 Task: Add an event with the title Sales Forecast Analysis, date '2023/12/11', time 9:15 AM to 11:15 AMand add a description: A conference call with partners serves as a platform for collaborative discussions. It brings together representatives from different organizations or departments to exchange ideas, share updates, and address common challenges. The call enables open and interactive communication, fostering a sense of teamwork and cooperation among partners., put the event into Blue category . Add location for the event as: 654 Casa Batllo, Barcelona, Spain, logged in from the account softage.3@softage.netand send the event invitation to softage.8@softage.net and softage.9@softage.net. Set a reminder for the event 23 week before
Action: Mouse moved to (90, 88)
Screenshot: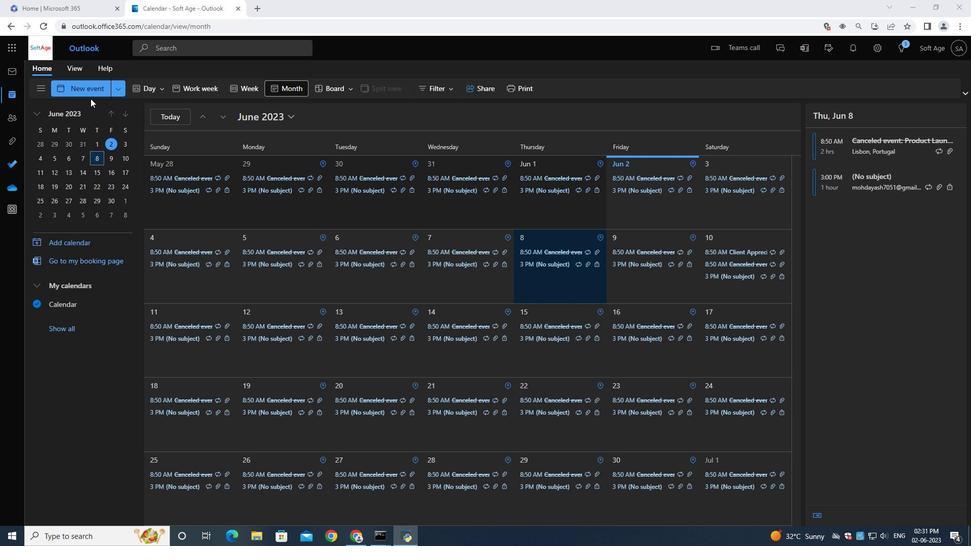 
Action: Mouse pressed left at (90, 88)
Screenshot: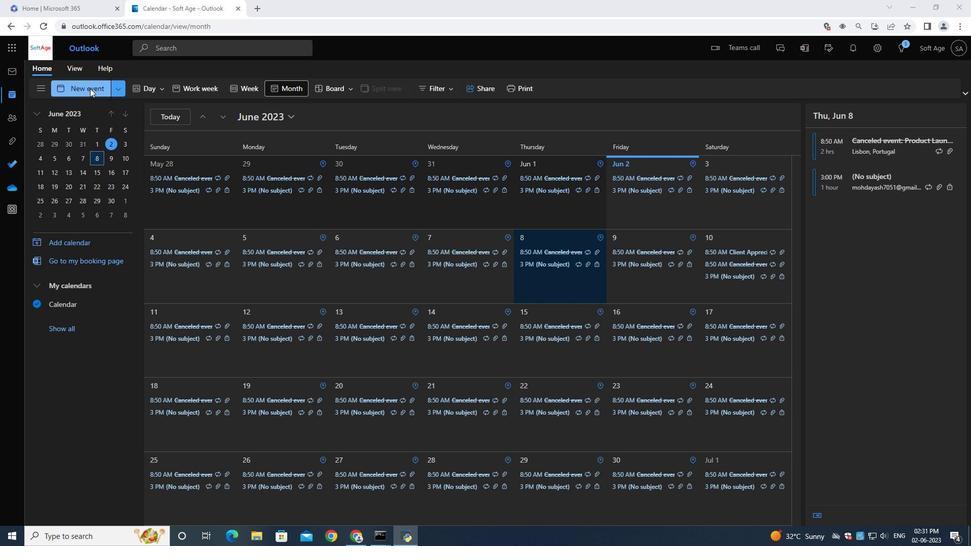 
Action: Mouse moved to (260, 152)
Screenshot: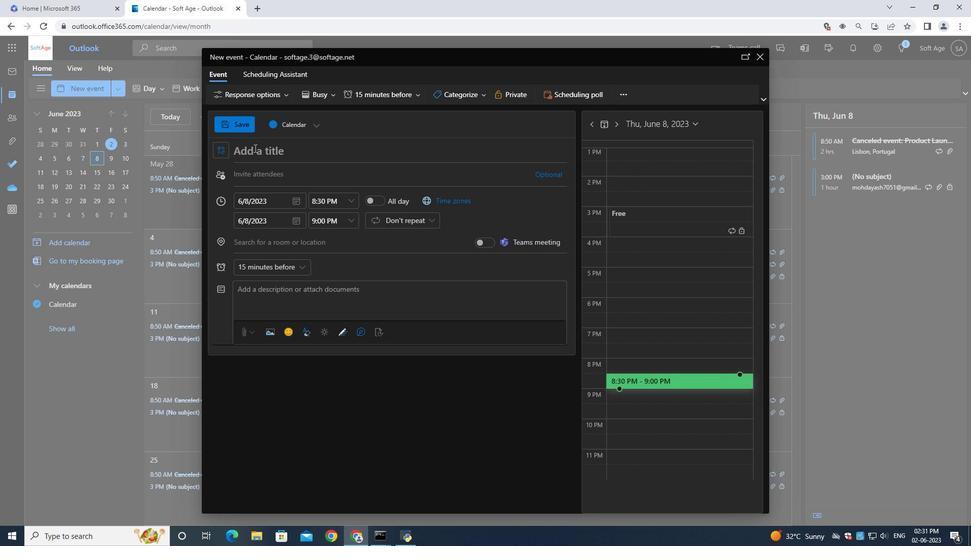 
Action: Key pressed <Key.shift>Sales<Key.space><Key.shift><Key.shift><Key.shift><Key.shift><Key.shift><Key.shift><Key.shift><Key.shift><Key.shift><Key.shift><Key.shift><Key.shift><Key.shift><Key.shift><Key.shift><Key.shift><Key.shift><Key.shift><Key.shift><Key.shift><Key.shift>Forecast<Key.space><Key.shift>Analysis
Screenshot: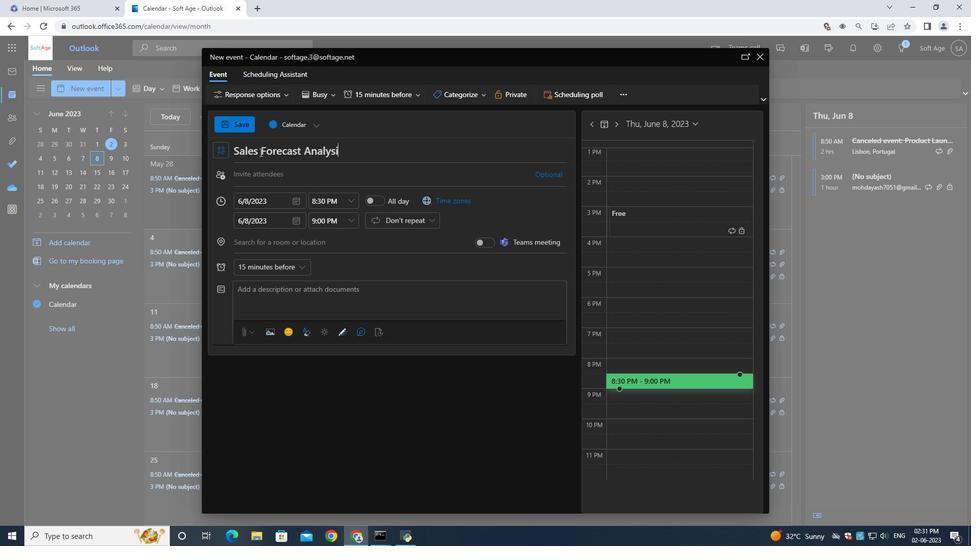 
Action: Mouse moved to (267, 201)
Screenshot: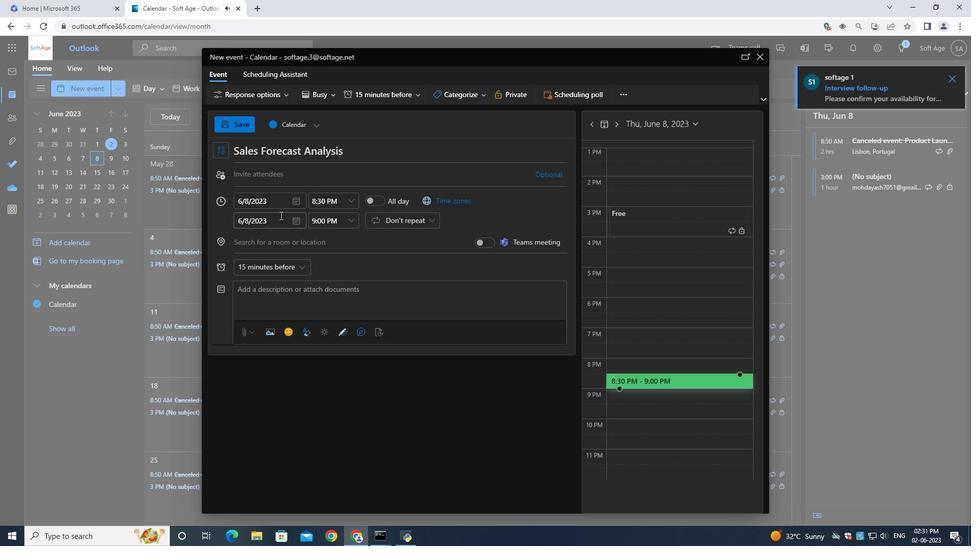 
Action: Mouse pressed left at (267, 201)
Screenshot: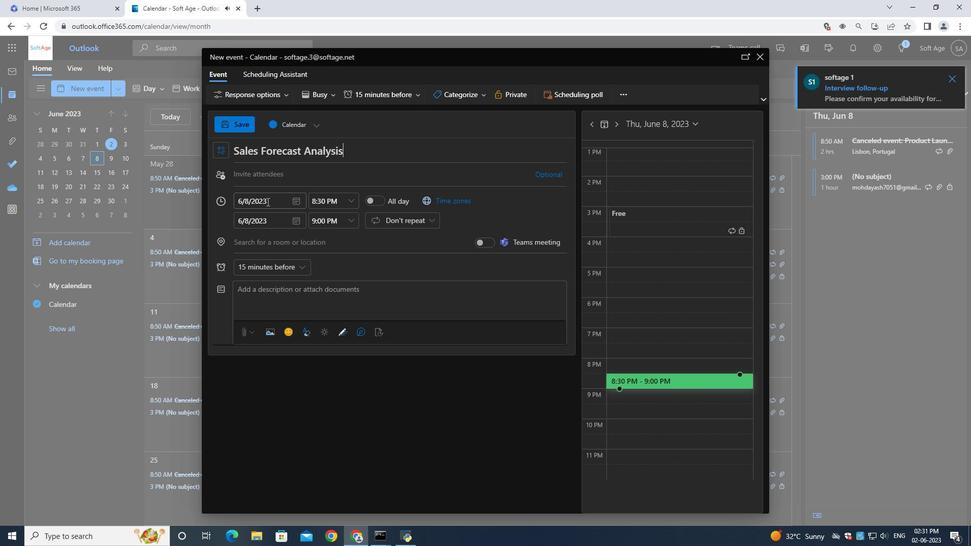 
Action: Mouse moved to (302, 200)
Screenshot: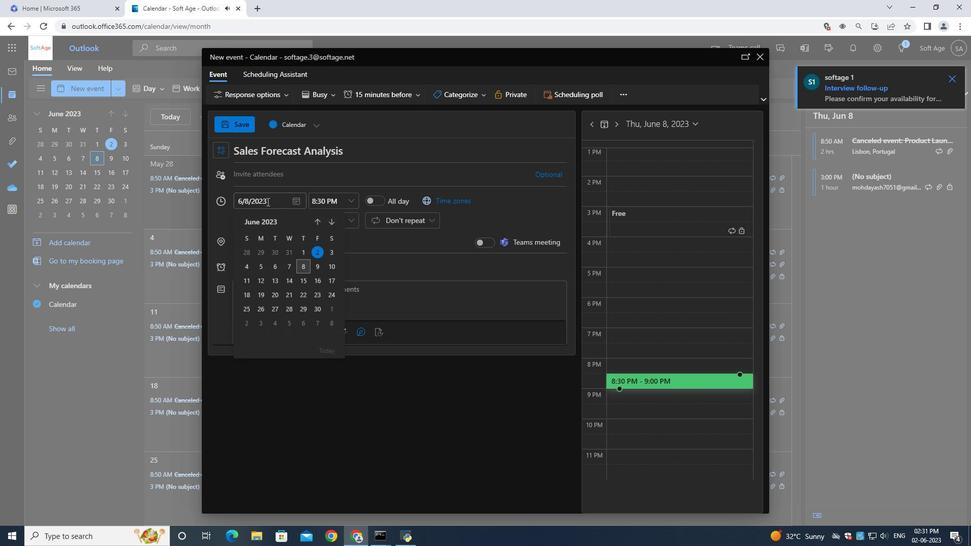
Action: Mouse pressed left at (302, 200)
Screenshot: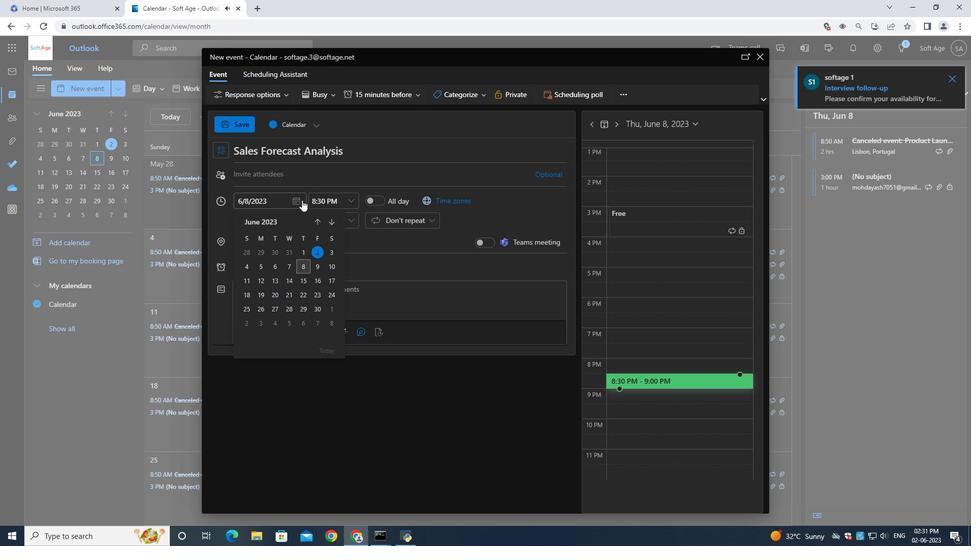 
Action: Mouse moved to (298, 200)
Screenshot: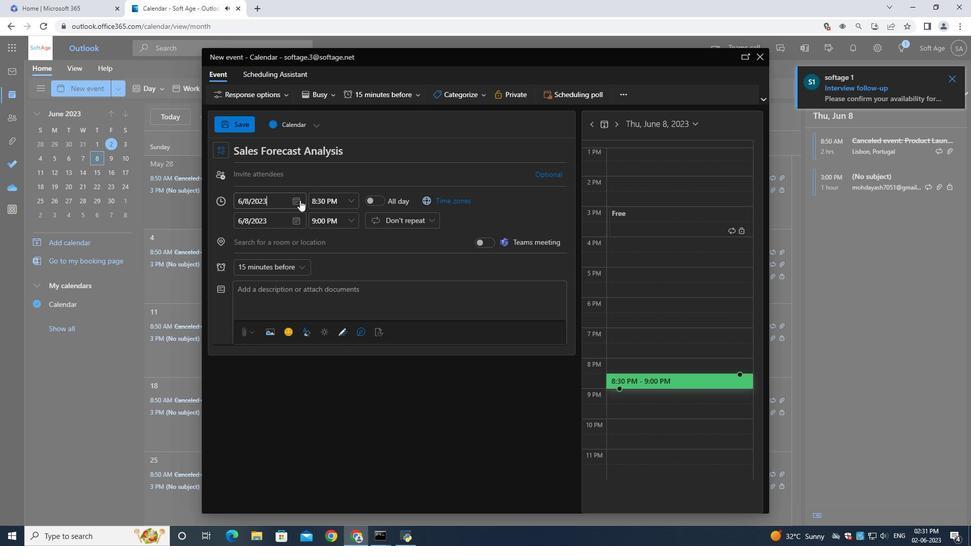 
Action: Mouse pressed left at (298, 200)
Screenshot: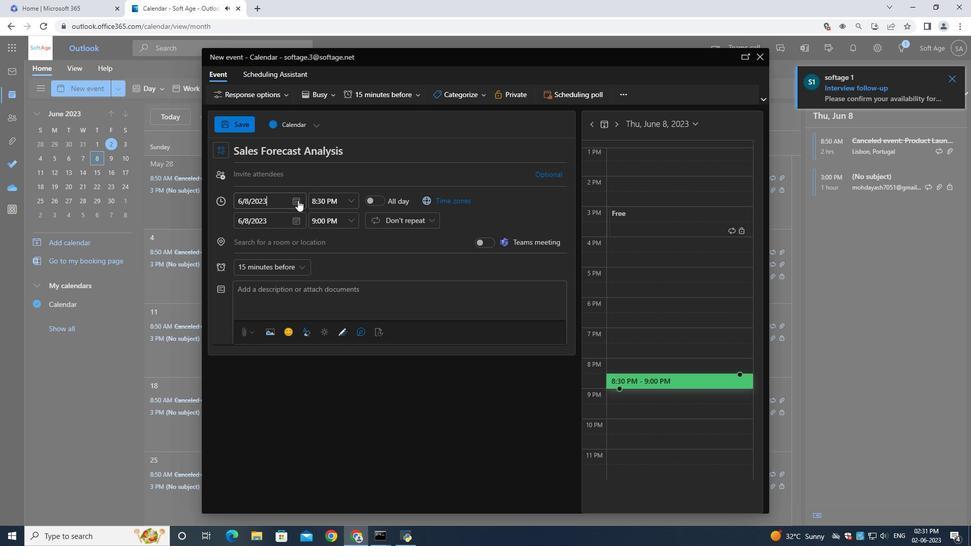 
Action: Mouse moved to (325, 218)
Screenshot: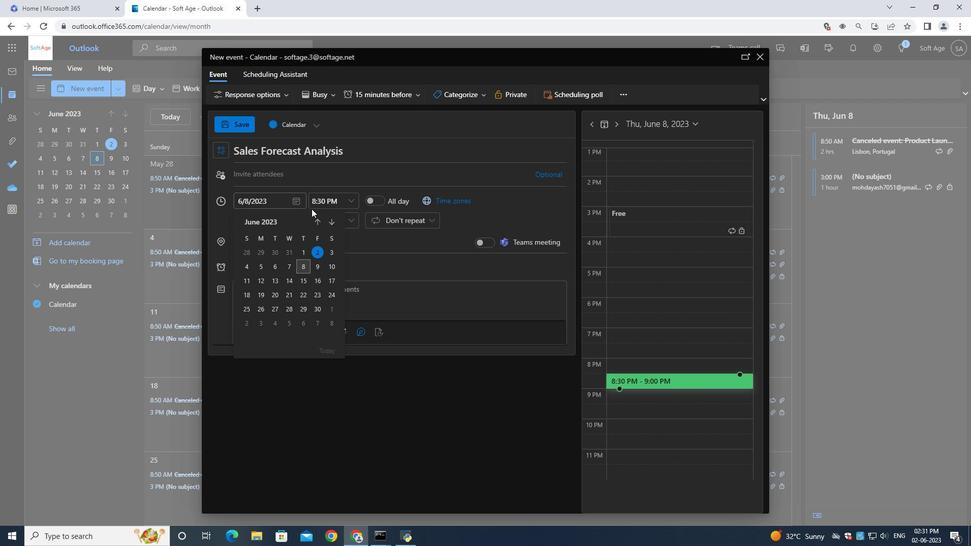
Action: Mouse pressed left at (325, 218)
Screenshot: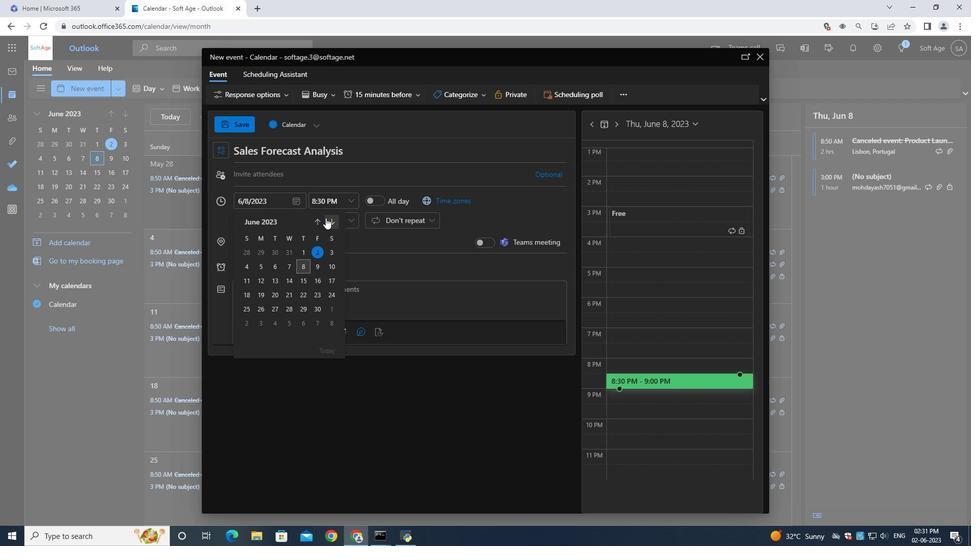
Action: Mouse moved to (325, 218)
Screenshot: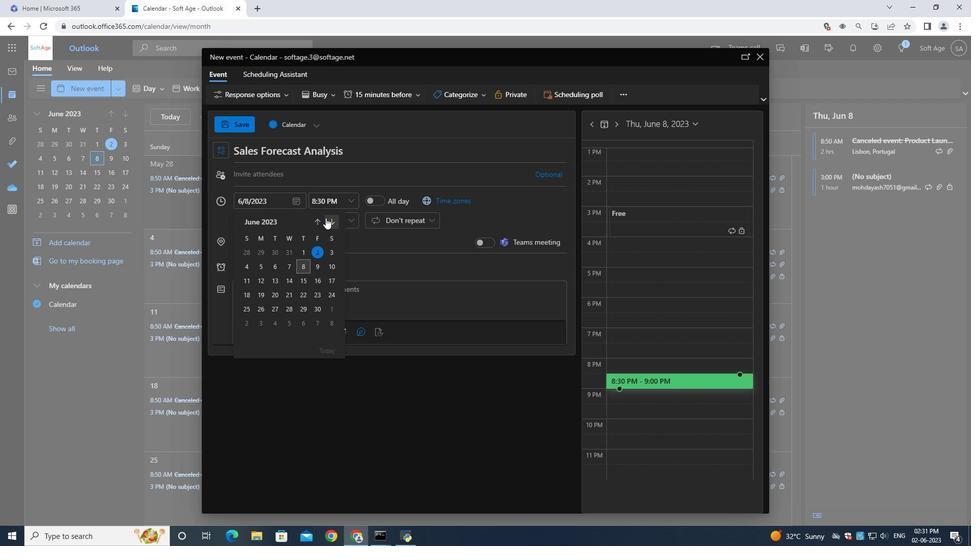 
Action: Mouse pressed left at (325, 218)
Screenshot: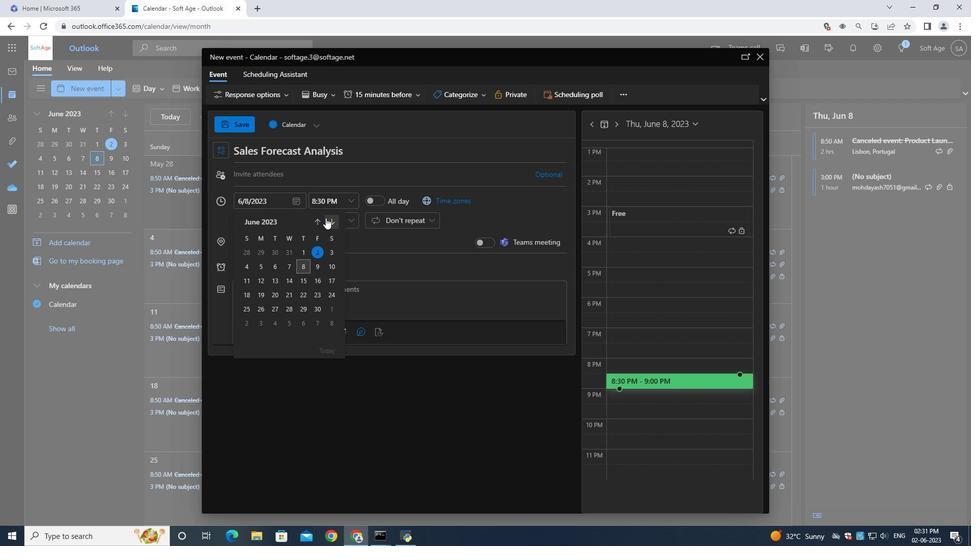 
Action: Mouse pressed left at (325, 218)
Screenshot: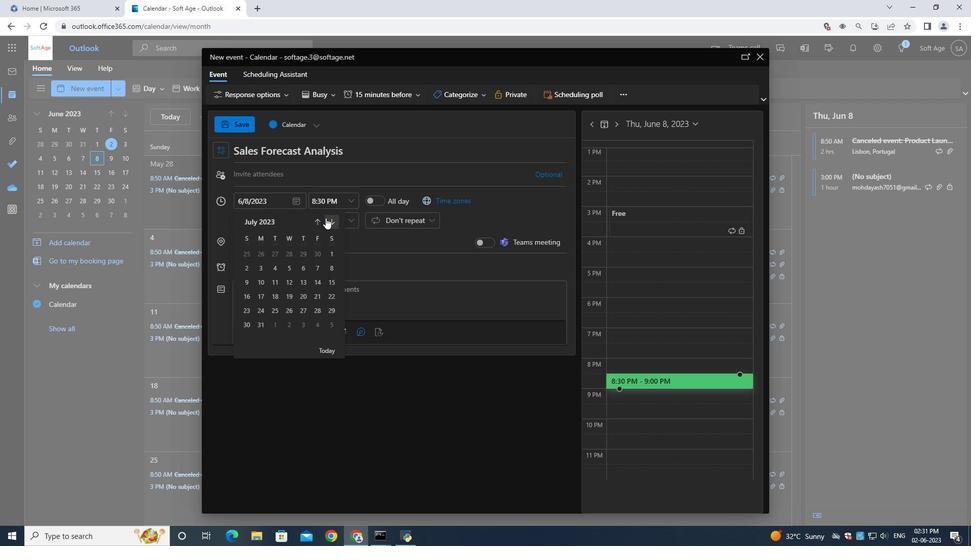 
Action: Mouse pressed left at (325, 218)
Screenshot: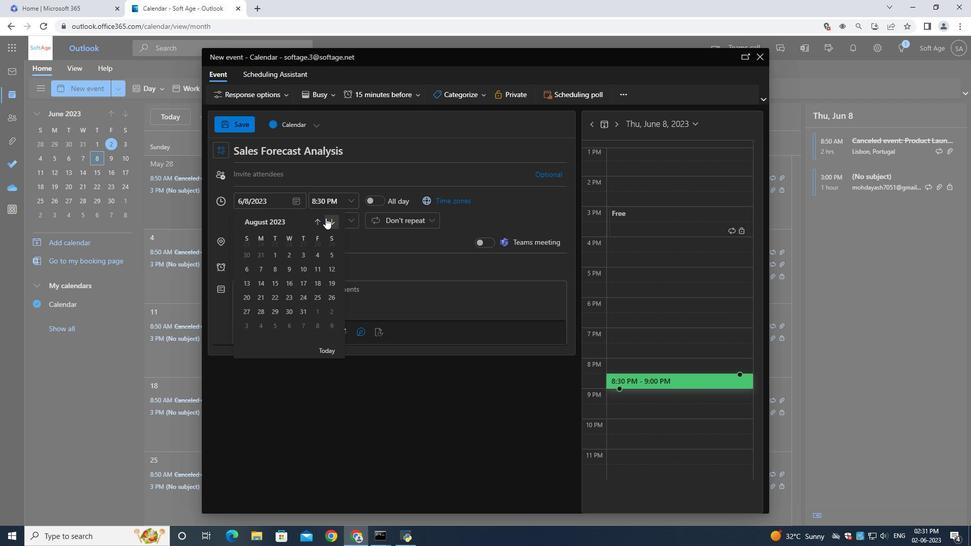 
Action: Mouse pressed left at (325, 218)
Screenshot: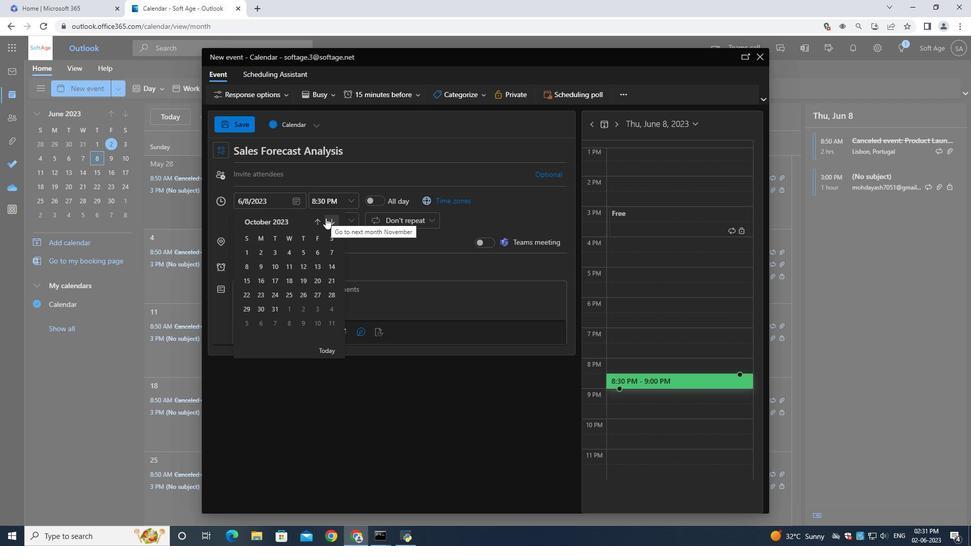 
Action: Mouse pressed left at (325, 218)
Screenshot: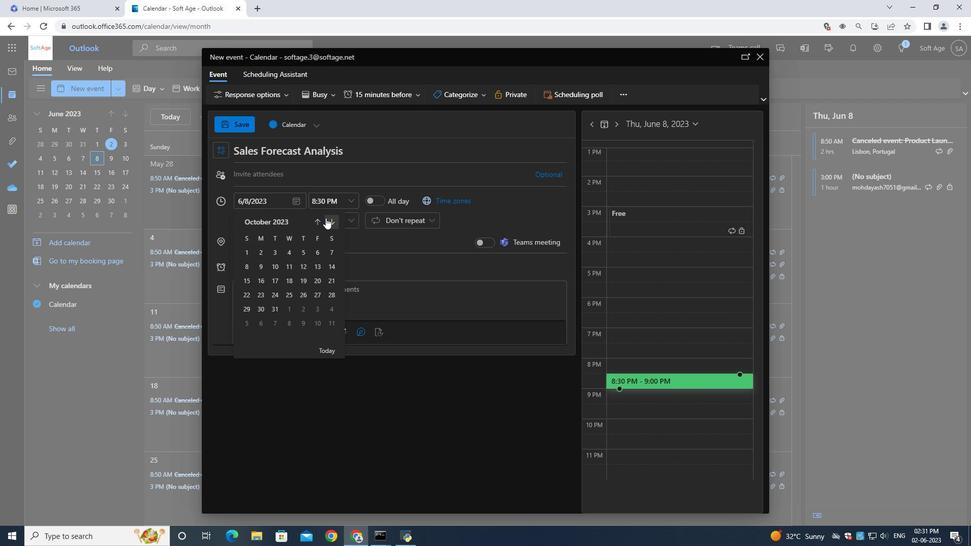 
Action: Mouse pressed left at (325, 218)
Screenshot: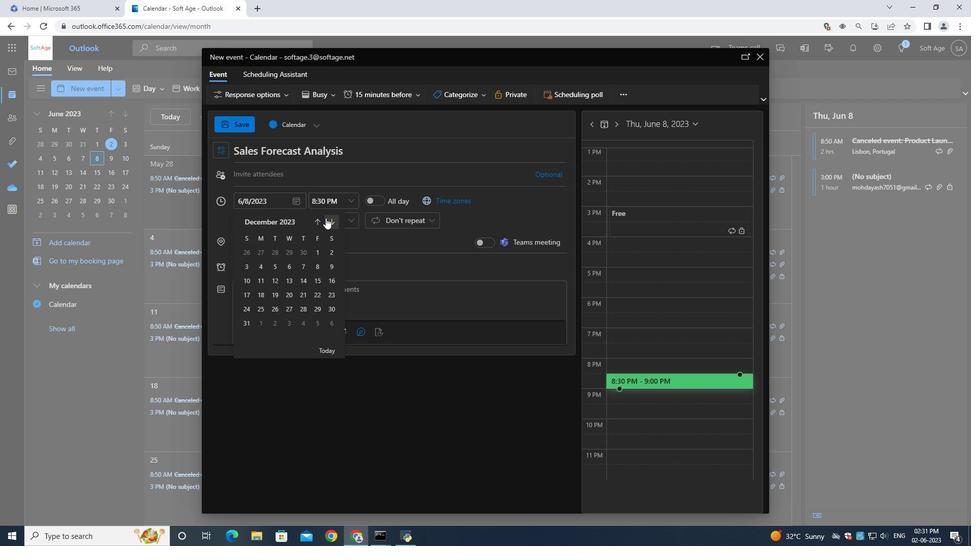 
Action: Mouse moved to (313, 219)
Screenshot: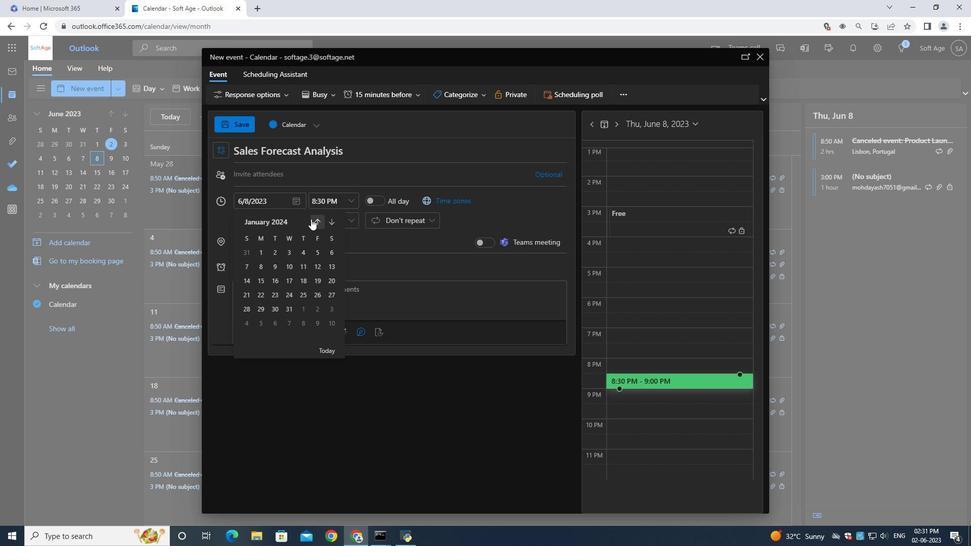 
Action: Mouse pressed left at (313, 219)
Screenshot: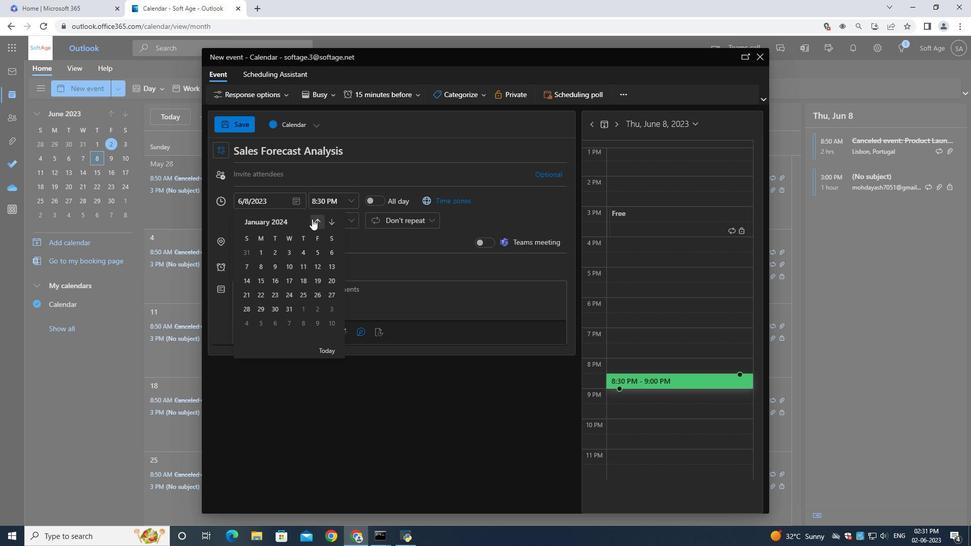 
Action: Mouse moved to (258, 279)
Screenshot: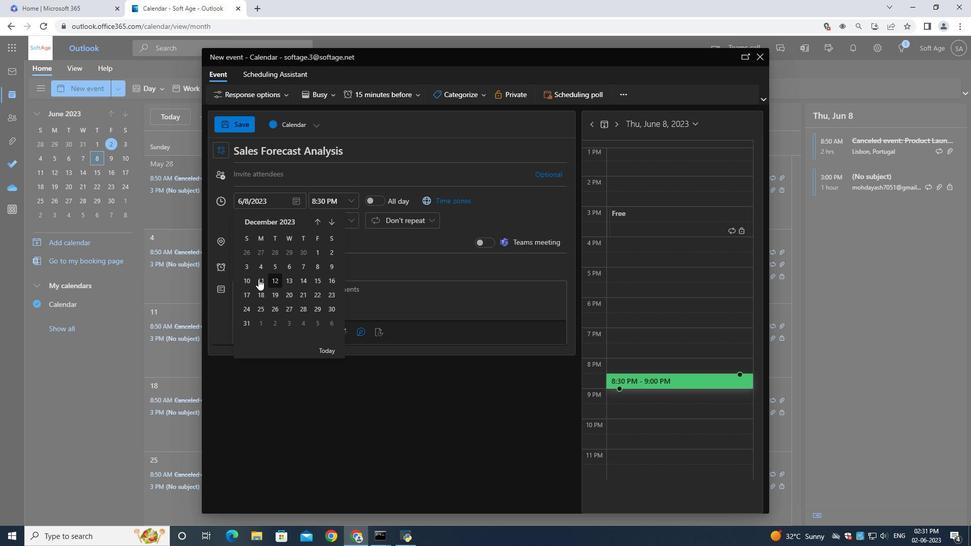 
Action: Mouse pressed left at (258, 279)
Screenshot: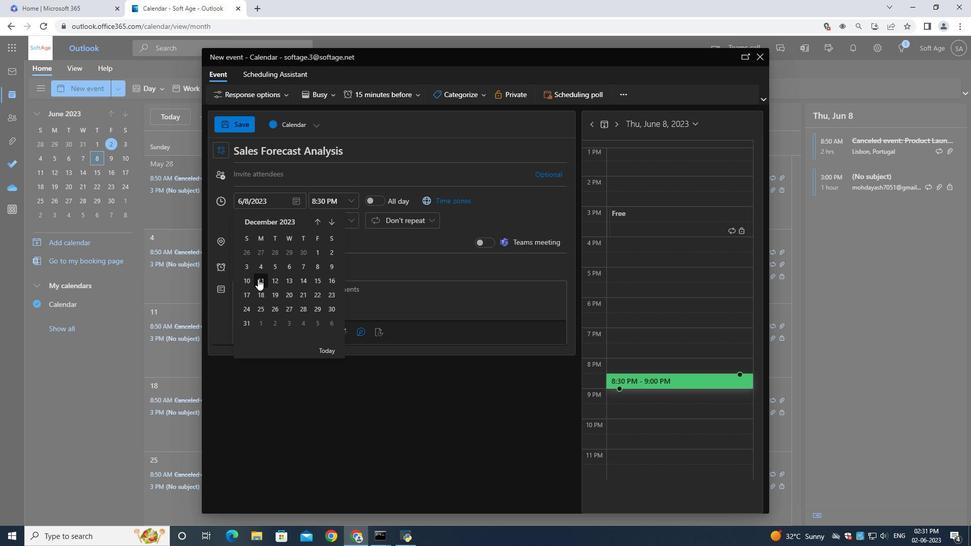 
Action: Mouse moved to (335, 197)
Screenshot: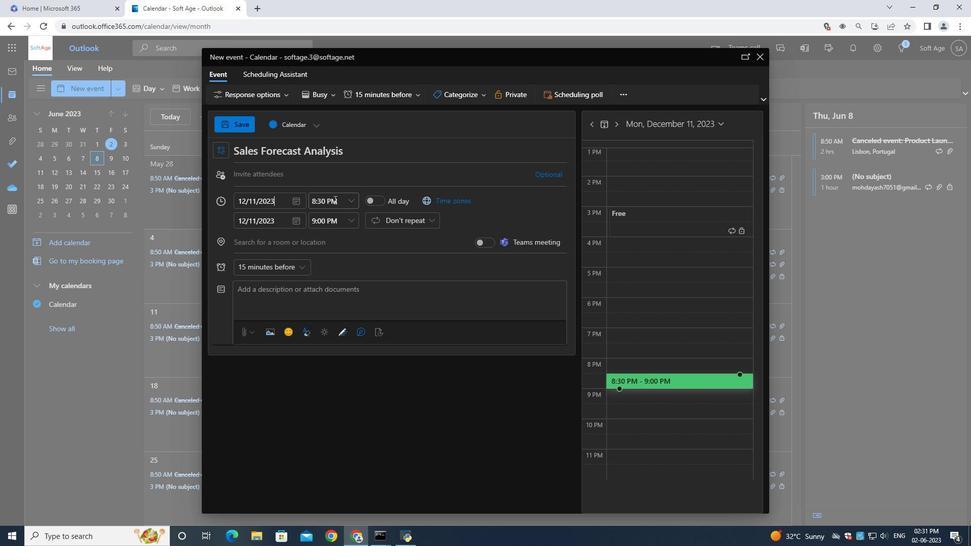 
Action: Mouse pressed left at (335, 197)
Screenshot: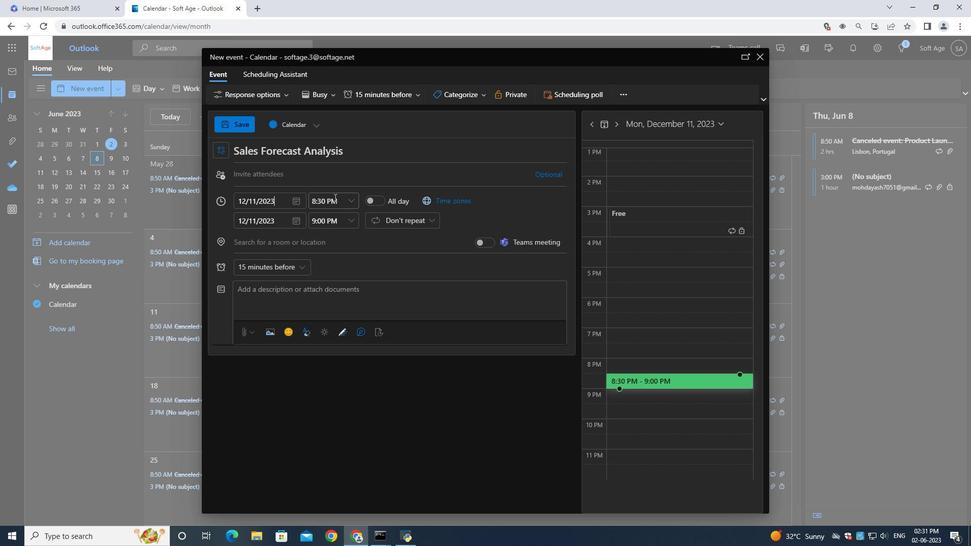 
Action: Mouse moved to (335, 201)
Screenshot: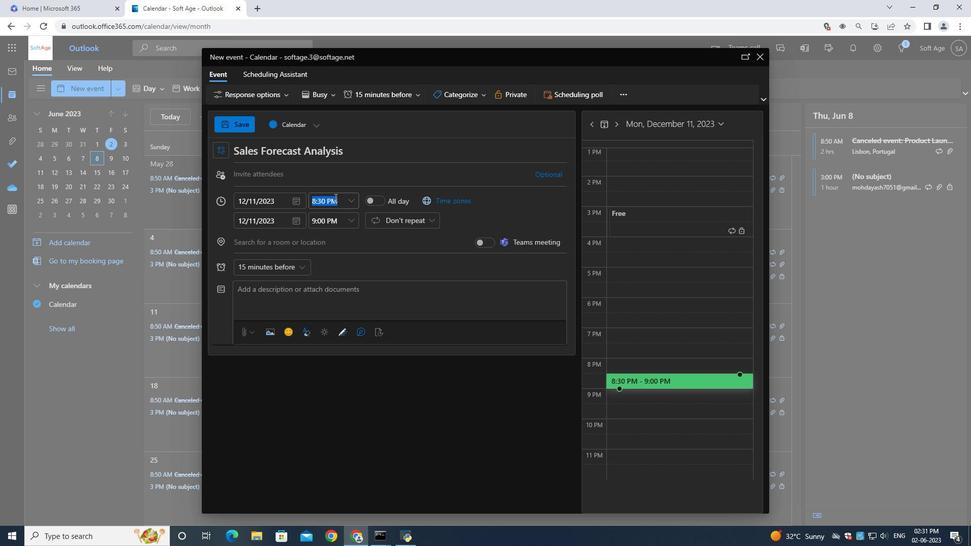 
Action: Key pressed <Key.backspace>9<Key.shift_r>:15
Screenshot: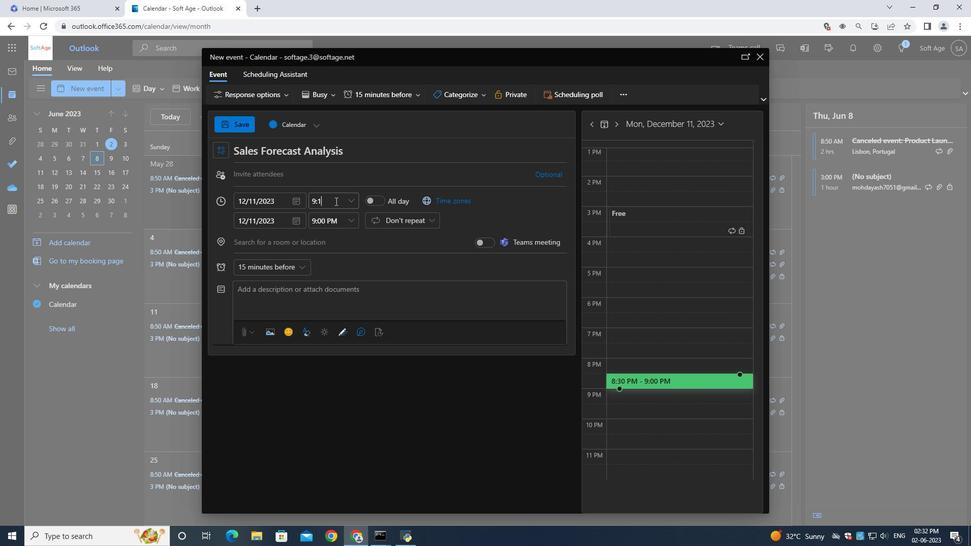 
Action: Mouse moved to (331, 206)
Screenshot: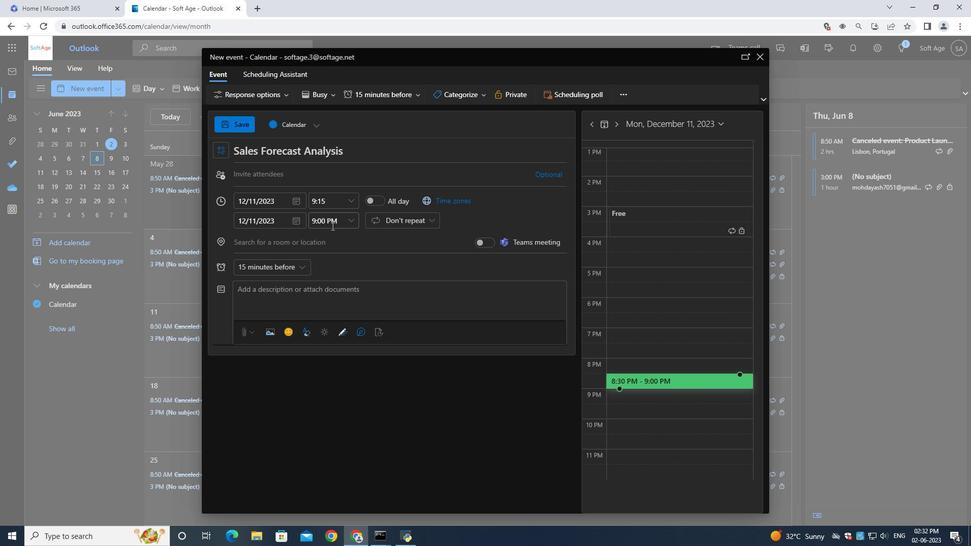 
Action: Key pressed <Key.shift>Am<Key.backspace><Key.shift>M
Screenshot: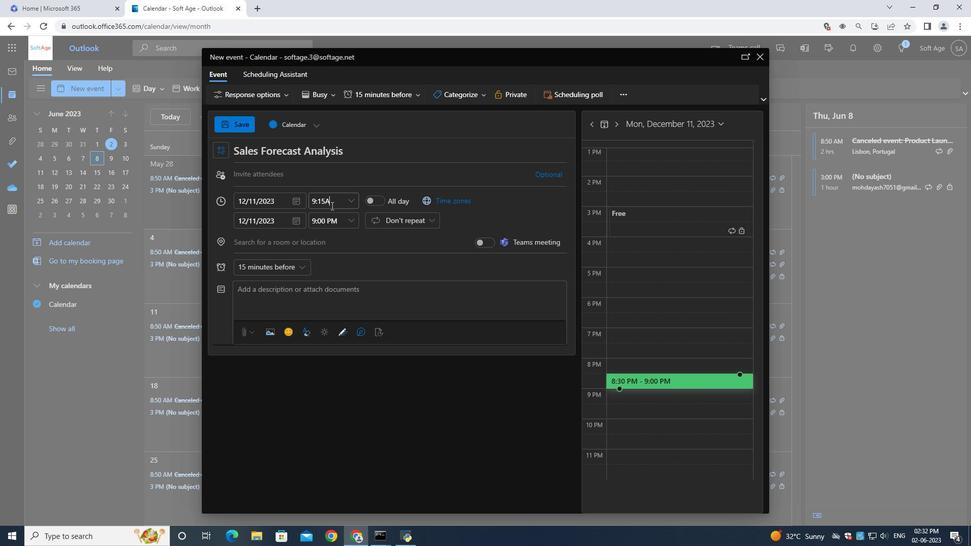 
Action: Mouse moved to (333, 224)
Screenshot: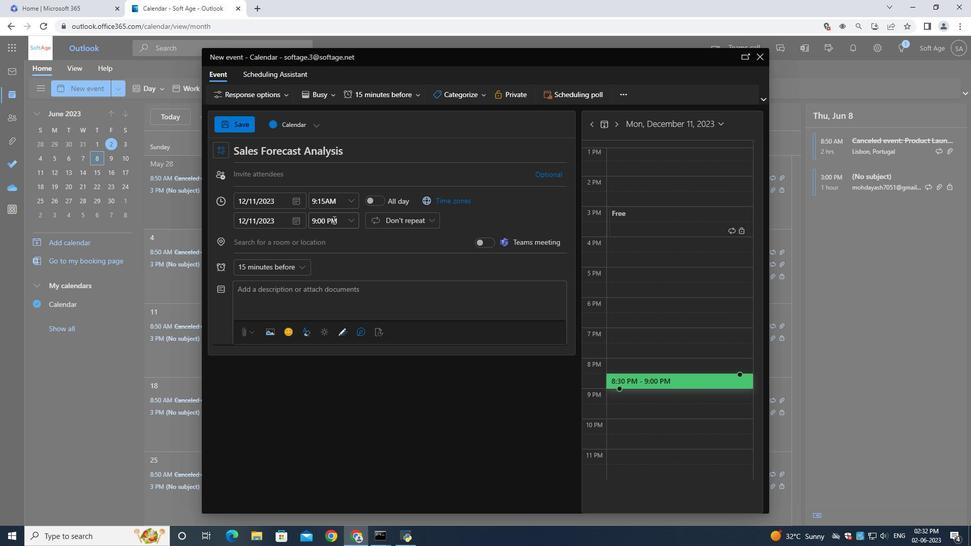 
Action: Mouse pressed left at (333, 224)
Screenshot: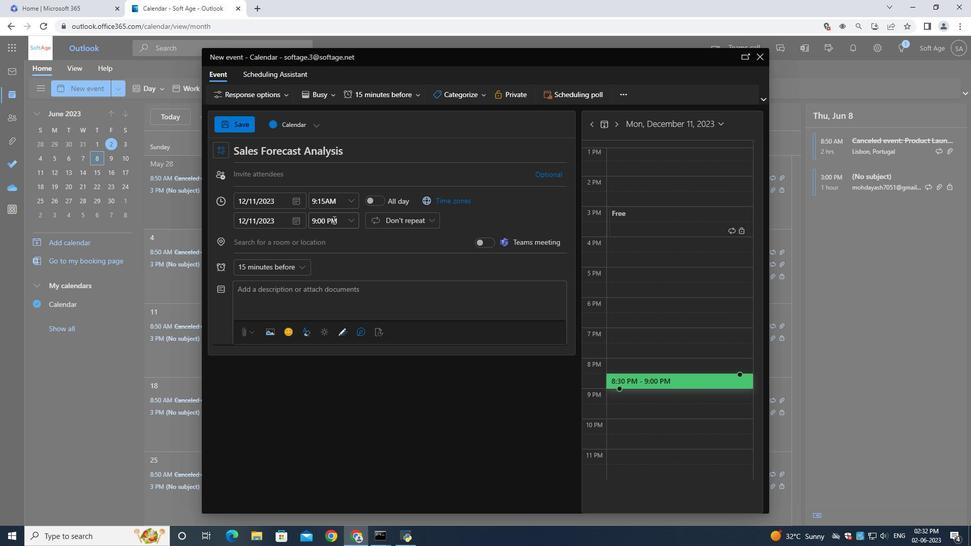 
Action: Mouse pressed left at (333, 224)
Screenshot: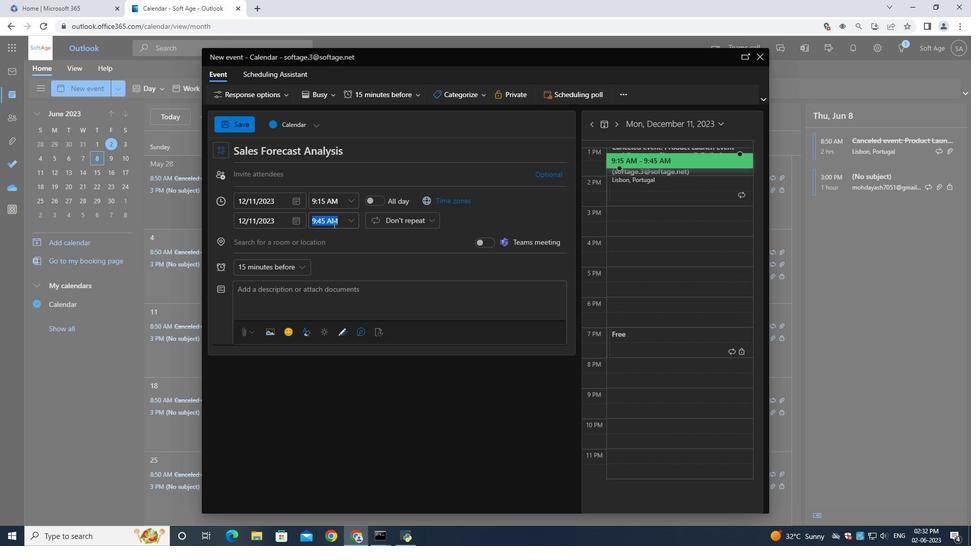 
Action: Key pressed <Key.backspace>11<Key.shift_r>:15<Key.shift>Am<Key.backspace><Key.shift>M
Screenshot: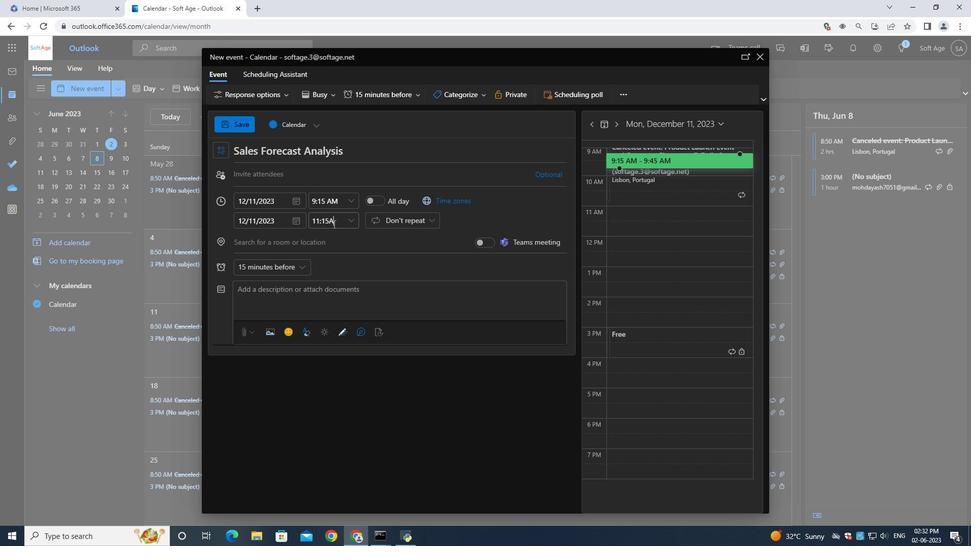 
Action: Mouse moved to (302, 286)
Screenshot: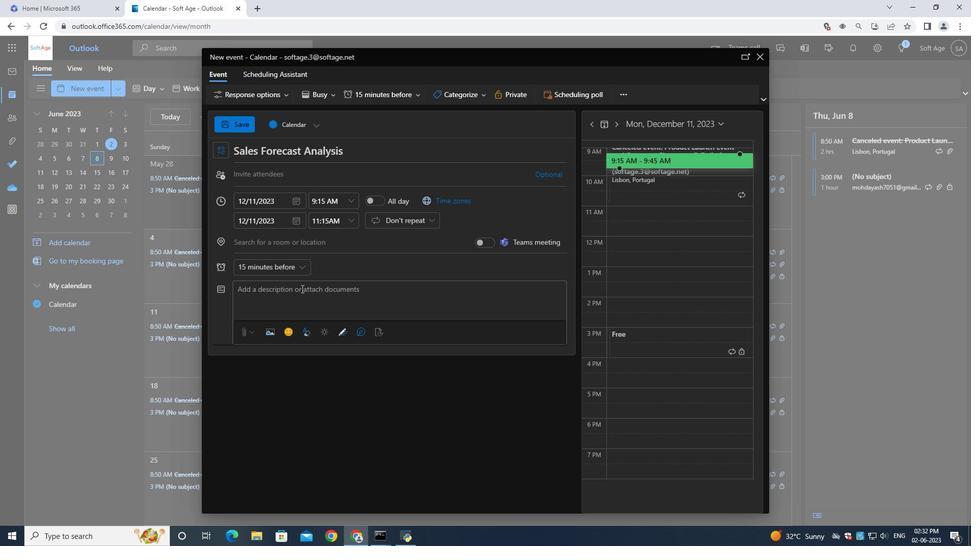 
Action: Mouse pressed left at (302, 286)
Screenshot: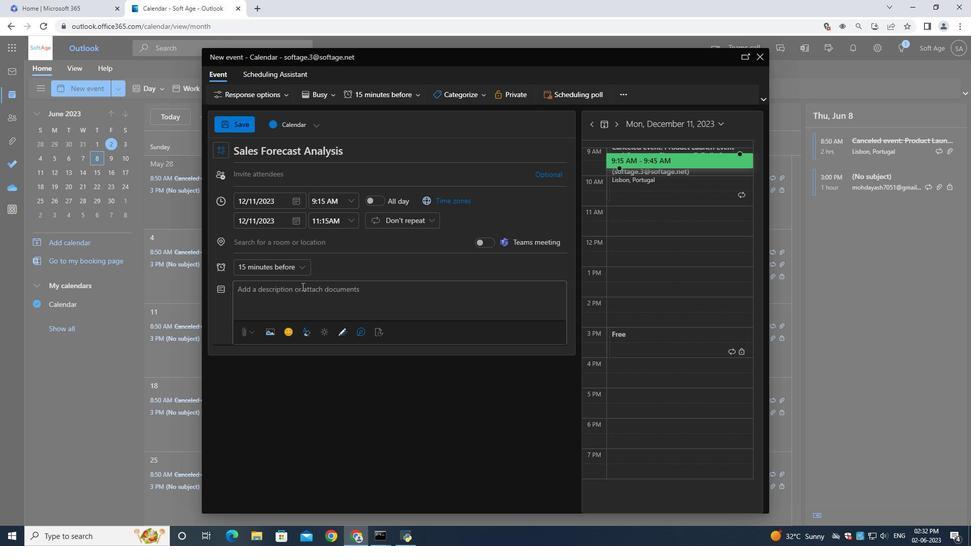 
Action: Key pressed <Key.shift>A<Key.space><Key.shift>Confernce<Key.space><Key.shift><Key.shift><Key.shift><Key.shift><Key.shift><Key.shift><Key.shift><Key.shift><Key.shift><Key.shift><Key.shift><Key.shift><Key.shift><Key.shift><Key.shift><Key.shift><Key.shift><Key.shift><Key.shift><Key.shift>Call<Key.space>with<Key.space>partners<Key.space>serves<Key.space>as<Key.space>a<Key.space>platform<Key.space>for<Key.space>collaborative<Key.space>discussion.<Key.shift>It<Key.space><Key.shift><Key.shift><Key.shift><Key.shift><Key.shift><Key.shift><Key.shift><Key.shift>brings<Key.space>together<Key.space>representatives<Key.space>from<Key.space>differ<Key.backspace><Key.backspace>rent<Key.space>organizations<Key.space>or<Key.space>departments<Key.space>to<Key.space>exchange<Key.space>ideas,share<Key.space>updates,<Key.space>and<Key.space>address<Key.space>common<Key.space>challenges.<Key.space><Key.shift>The<Key.space>call<Key.space>enables<Key.space>open<Key.space>and<Key.space>interative<Key.space>communication,f<Key.backspace><Key.space>fostering<Key.space>a<Key.space>sense<Key.space>a<Key.space>team<Key.space><Key.backspace>work<Key.space>and<Key.space>cooperation<Key.space>among<Key.space>partners.,
Screenshot: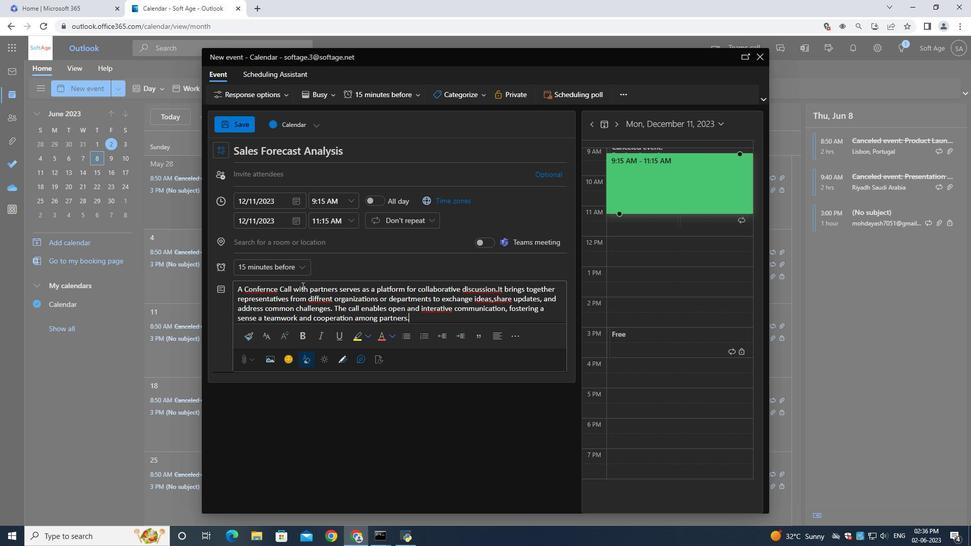 
Action: Mouse moved to (461, 91)
Screenshot: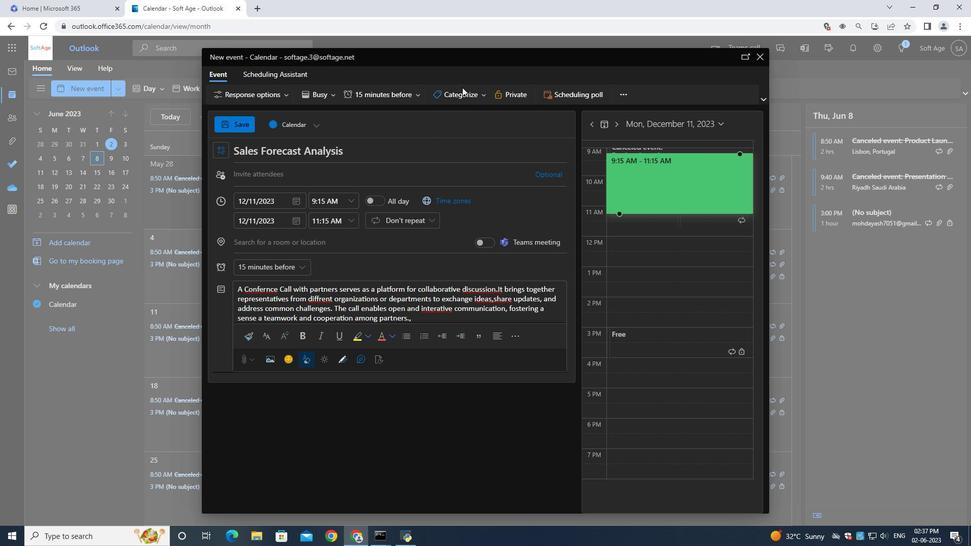 
Action: Mouse pressed left at (461, 91)
Screenshot: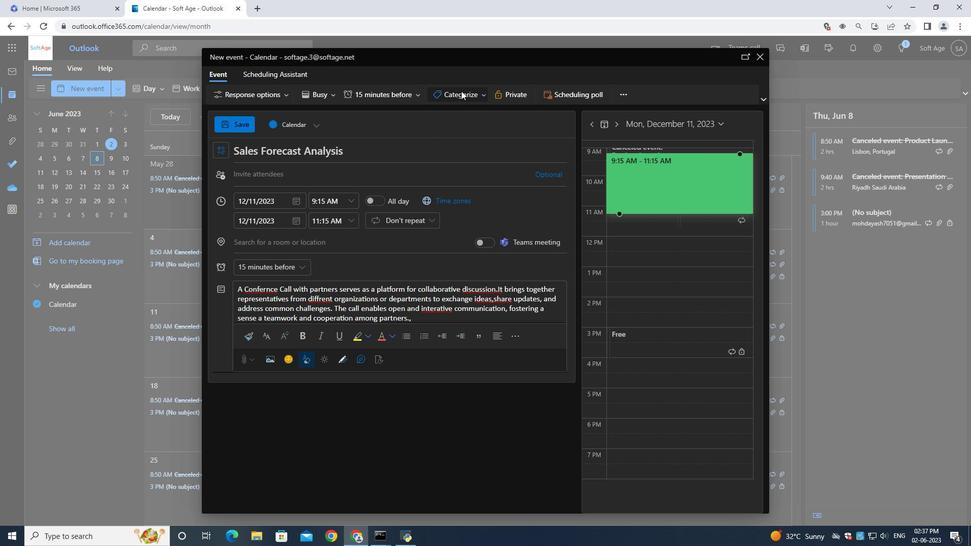 
Action: Mouse moved to (458, 116)
Screenshot: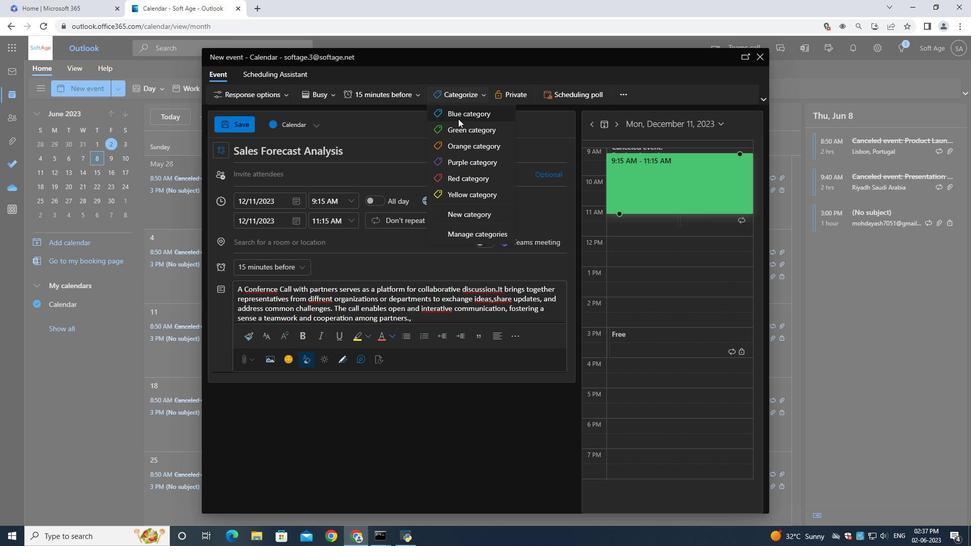 
Action: Mouse pressed left at (458, 116)
Screenshot: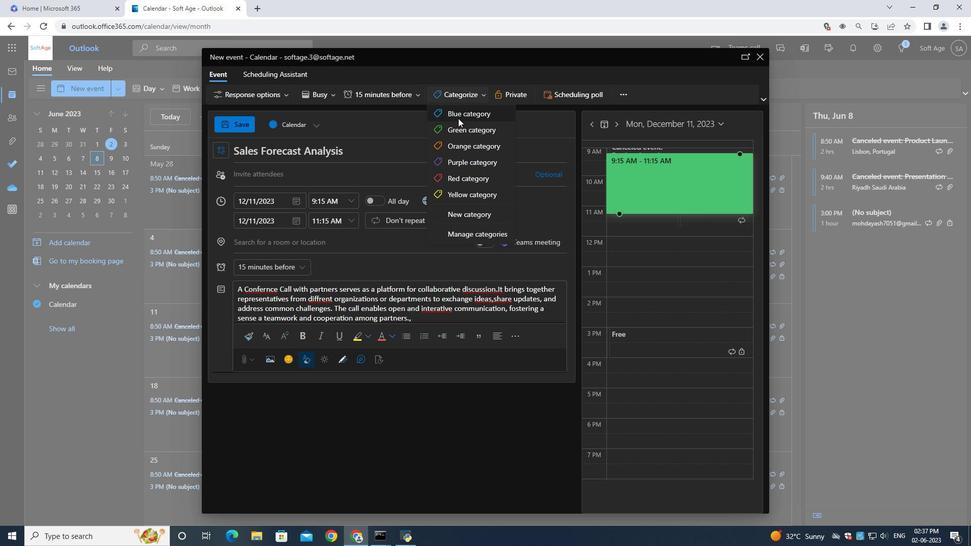 
Action: Mouse moved to (270, 241)
Screenshot: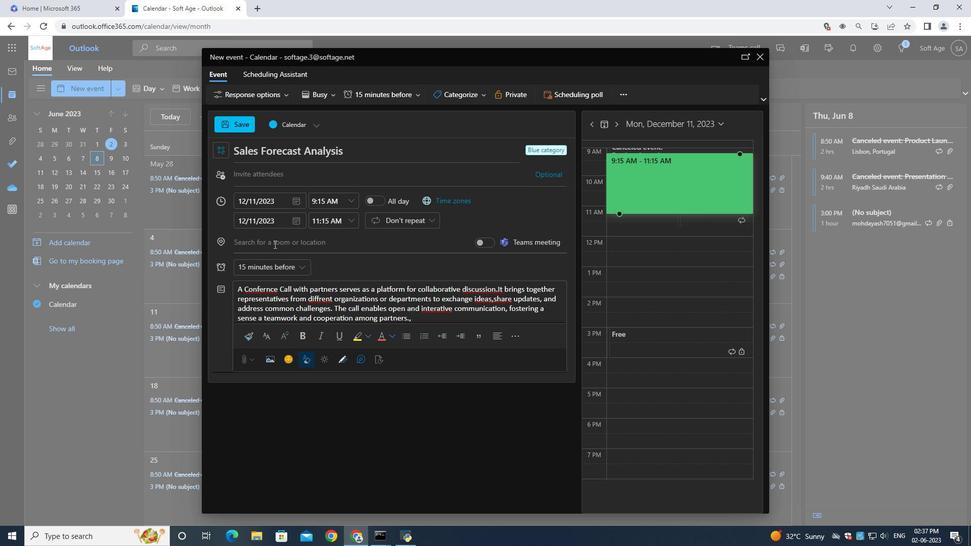 
Action: Mouse pressed left at (270, 241)
Screenshot: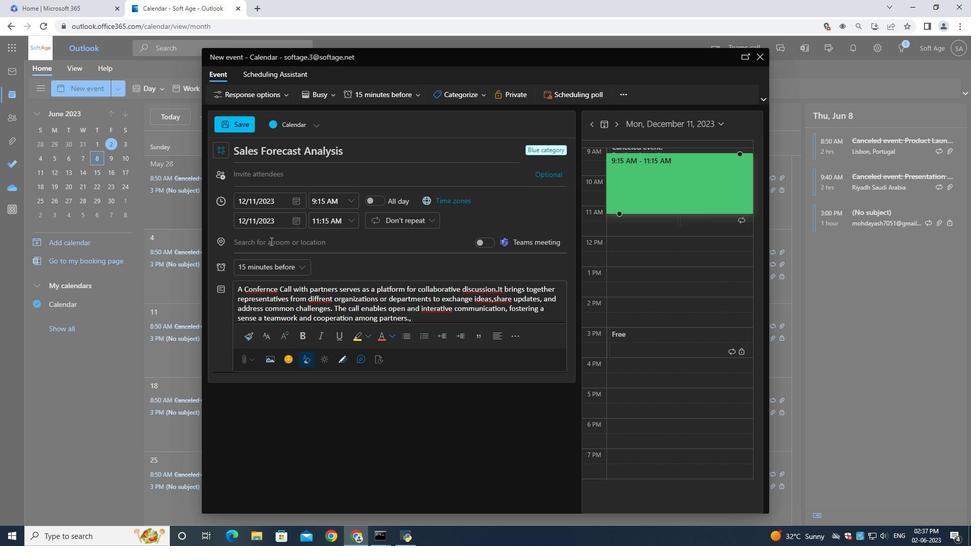 
Action: Mouse moved to (271, 242)
Screenshot: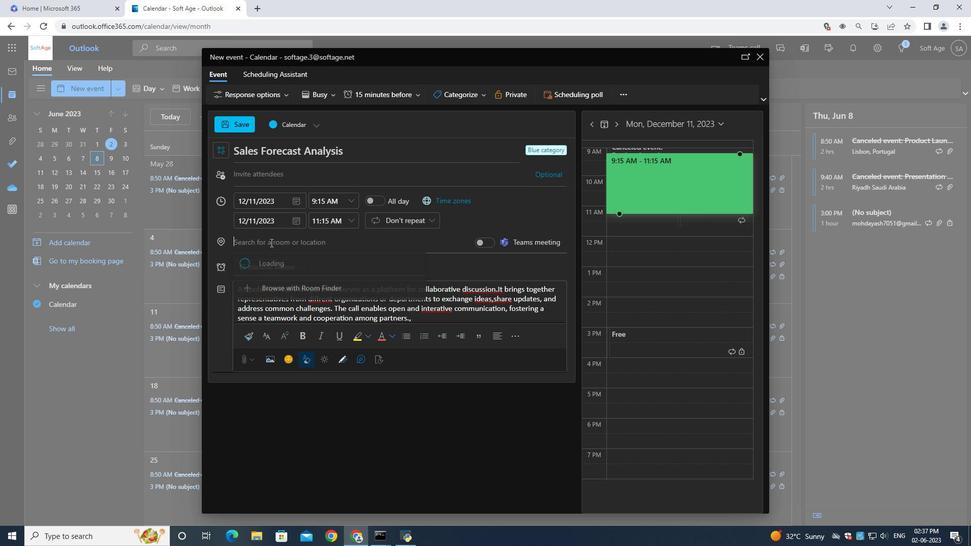 
Action: Key pressed 654<Key.space><Key.shift><Key.shift><Key.shift><Key.shift><Key.shift>Casa<Key.space><Key.shift><Key.shift><Key.shift><Key.shift><Key.shift><Key.shift><Key.shift><Key.shift><Key.shift><Key.shift><Key.shift><Key.shift><Key.shift><Key.shift><Key.shift><Key.shift><Key.shift><Key.shift><Key.shift><Key.shift><Key.shift><Key.shift><Key.shift><Key.shift><Key.shift><Key.shift><Key.shift><Key.shift><Key.shift><Key.shift>Batllo,<Key.space><Key.shift>Barcelona<Key.space><Key.backspace>,<Key.shift><Key.shift><Key.space><Key.shift>Spain<Key.space>
Screenshot: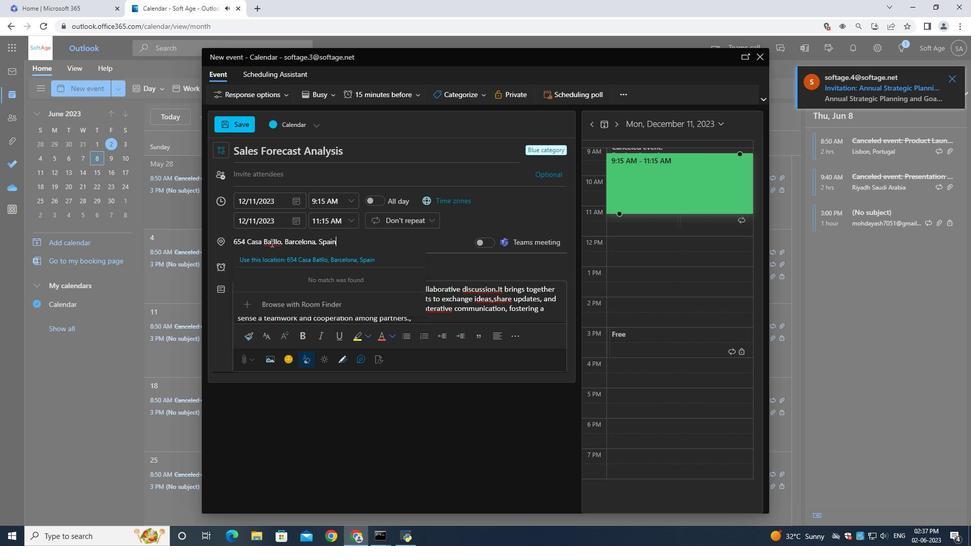 
Action: Mouse moved to (278, 185)
Screenshot: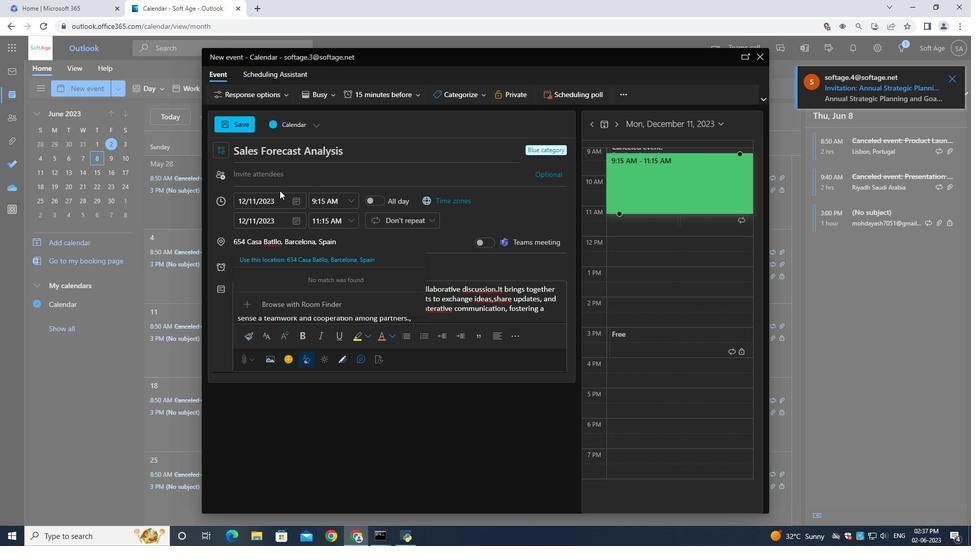 
Action: Mouse pressed left at (278, 185)
Screenshot: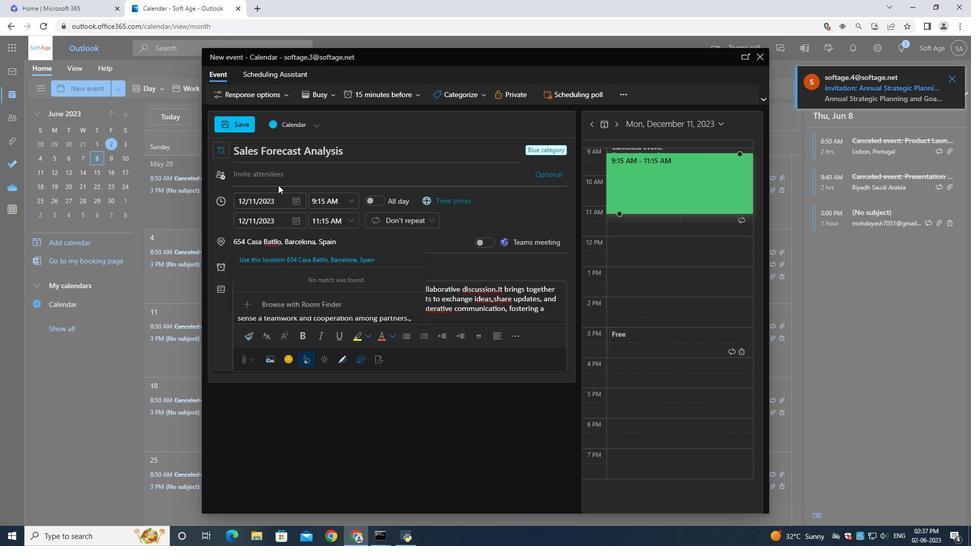 
Action: Mouse moved to (277, 181)
Screenshot: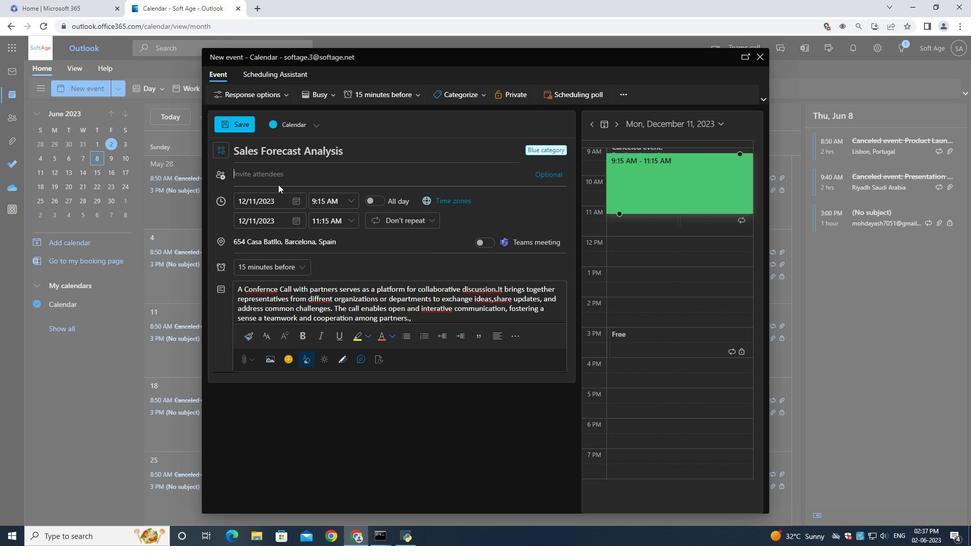 
Action: Key pressed <Key.shift>SOftage.8<Key.shift>@softage.net
Screenshot: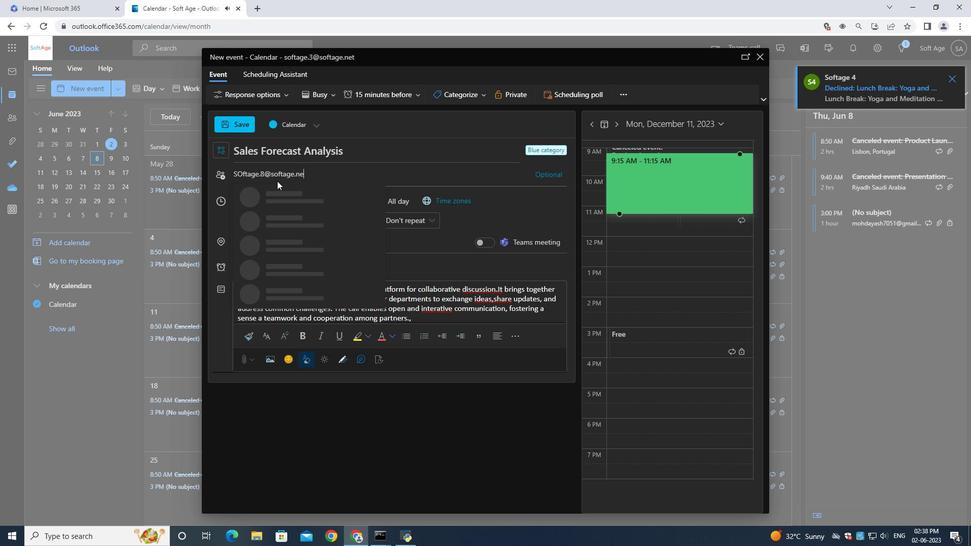 
Action: Mouse moved to (290, 190)
Screenshot: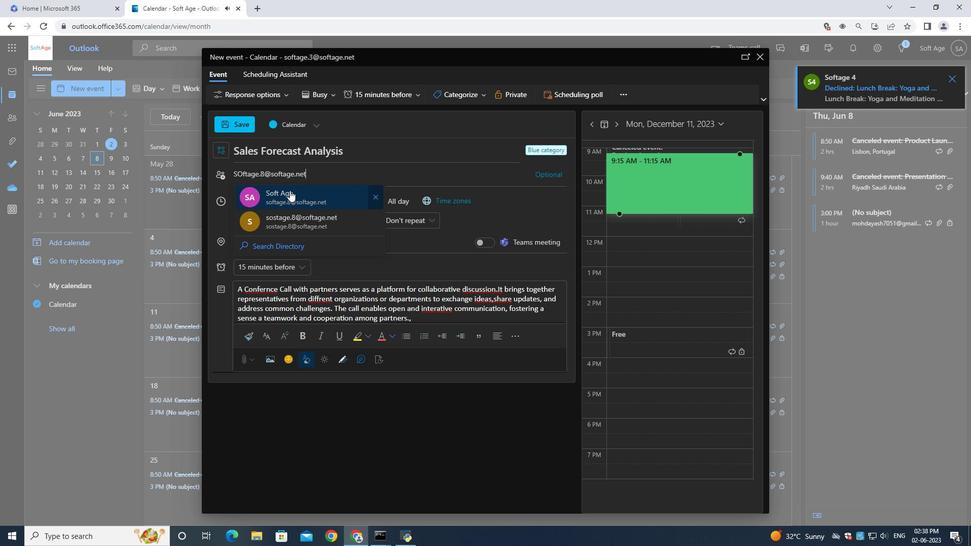 
Action: Mouse pressed left at (290, 190)
Screenshot: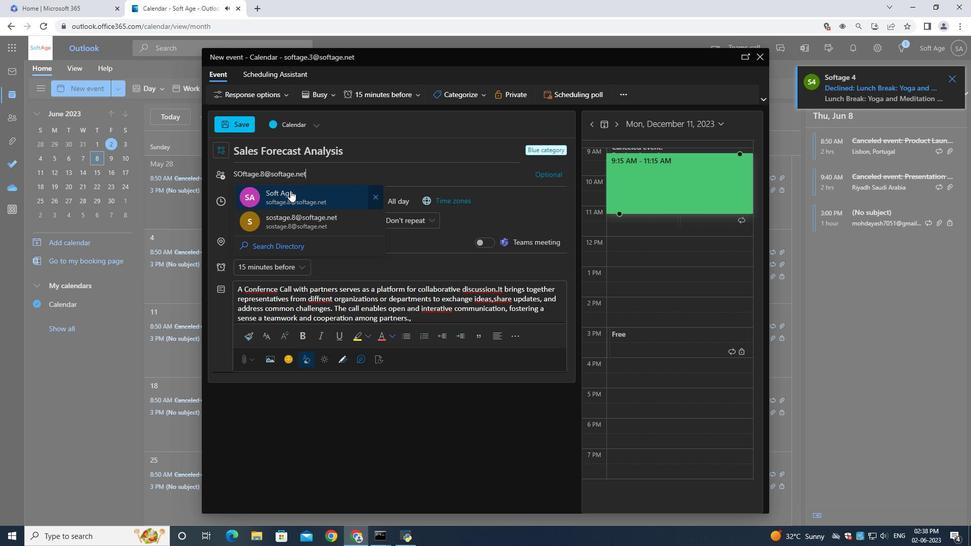 
Action: Mouse moved to (316, 187)
Screenshot: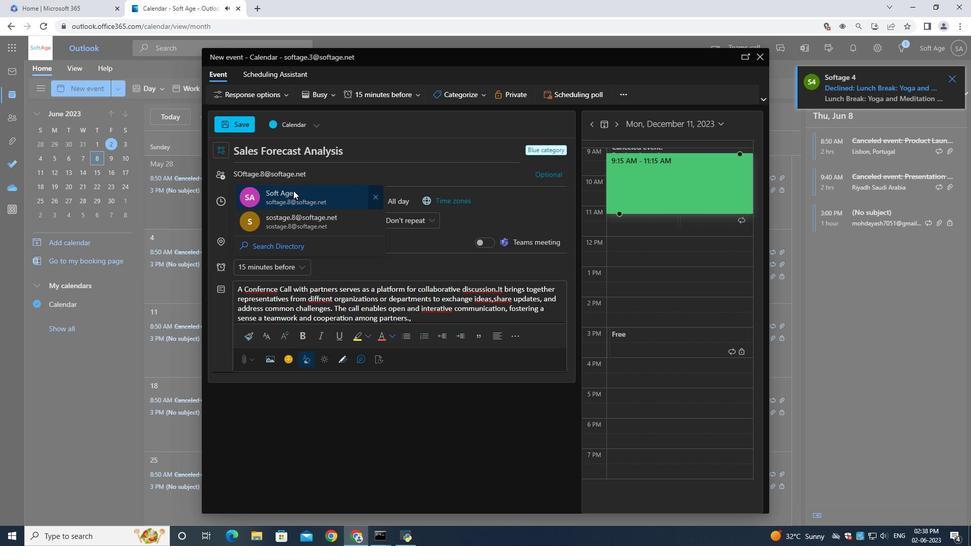 
Action: Key pressed <Key.shift>softage.9
Screenshot: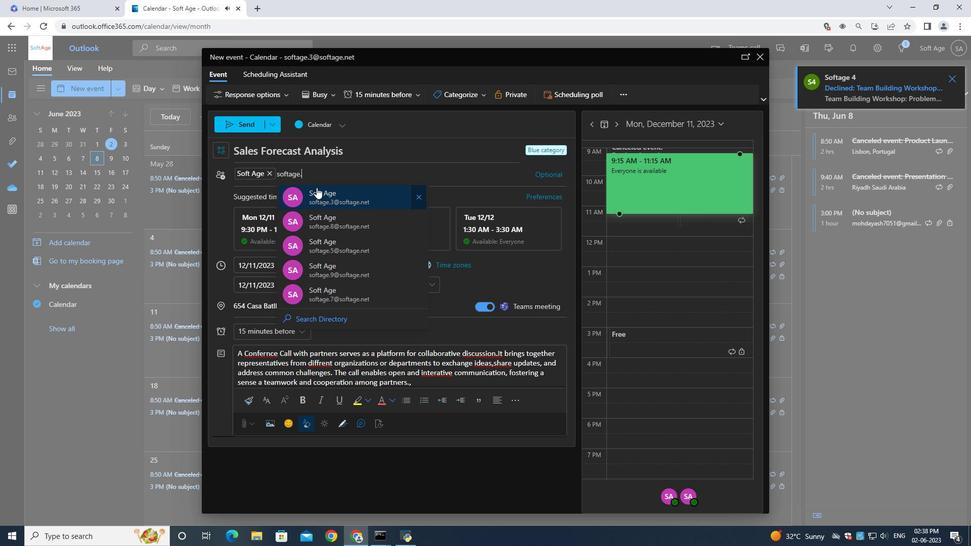 
Action: Mouse moved to (270, 160)
Screenshot: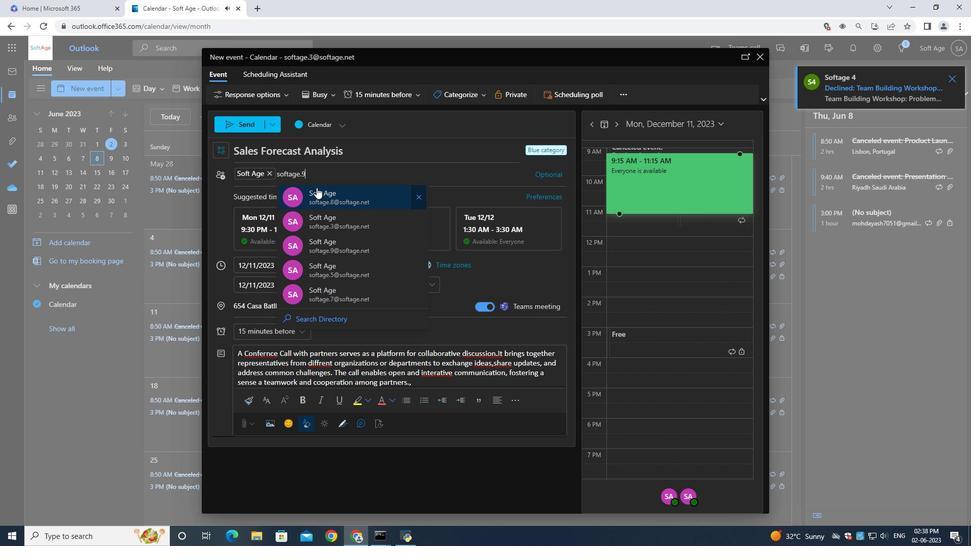 
Action: Key pressed <Key.shift>@softage.net
Screenshot: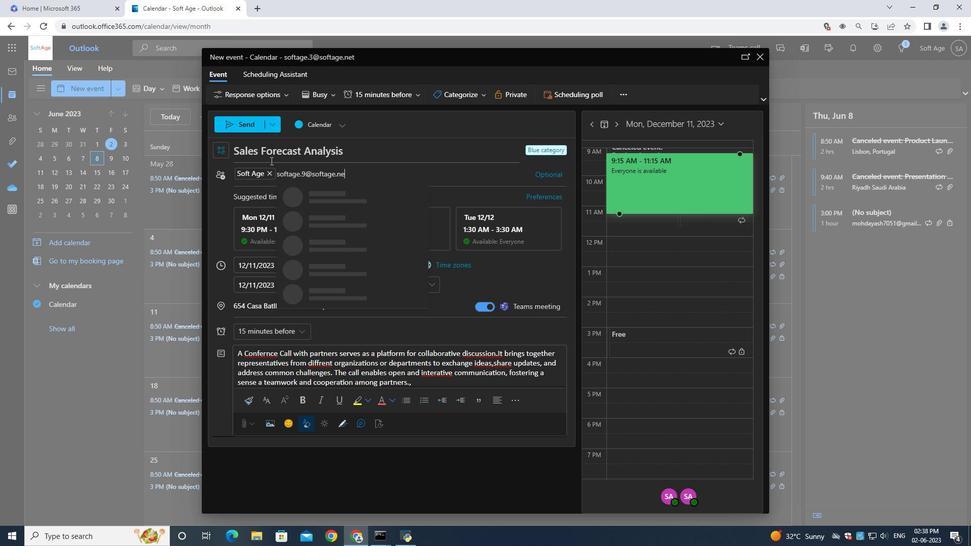 
Action: Mouse moved to (348, 204)
Screenshot: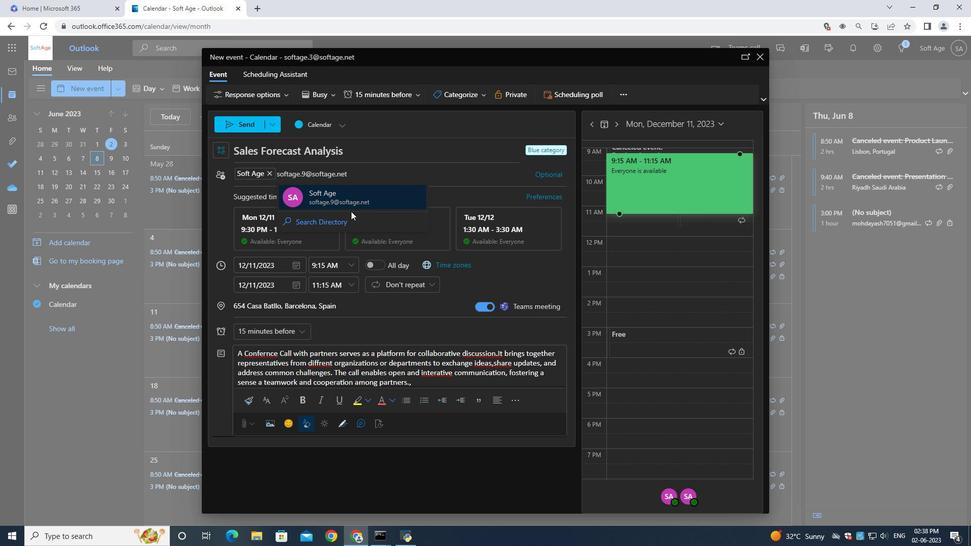 
Action: Mouse pressed left at (348, 204)
Screenshot: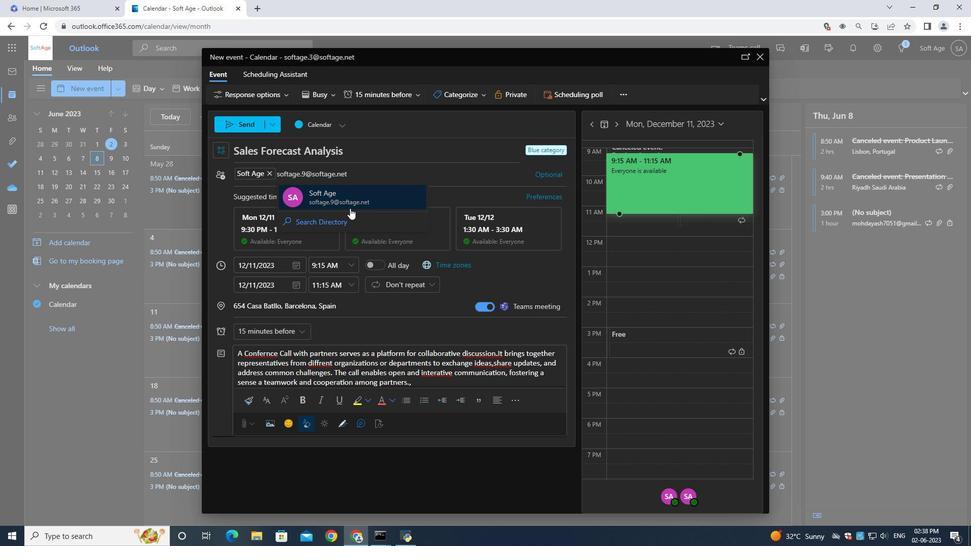 
Action: Mouse moved to (287, 333)
Screenshot: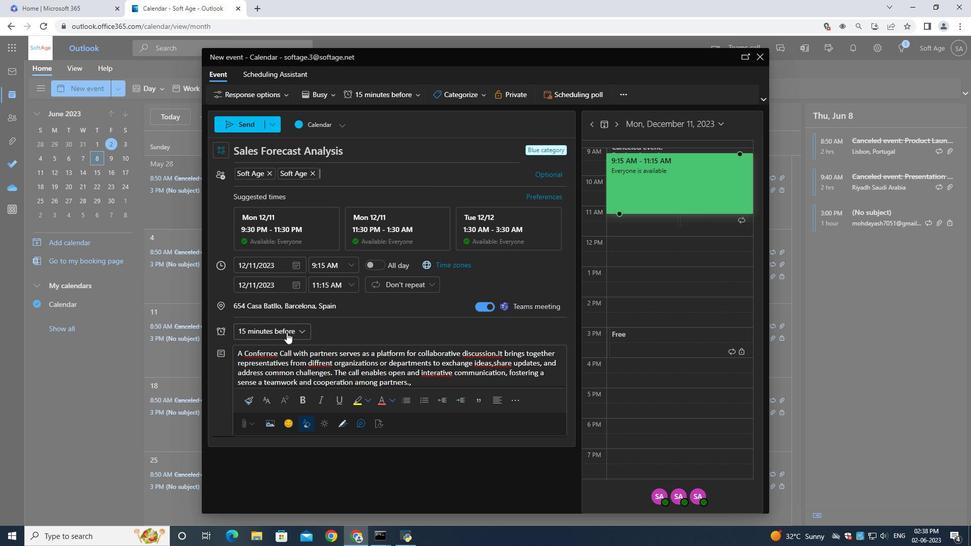 
Action: Mouse pressed left at (287, 333)
Screenshot: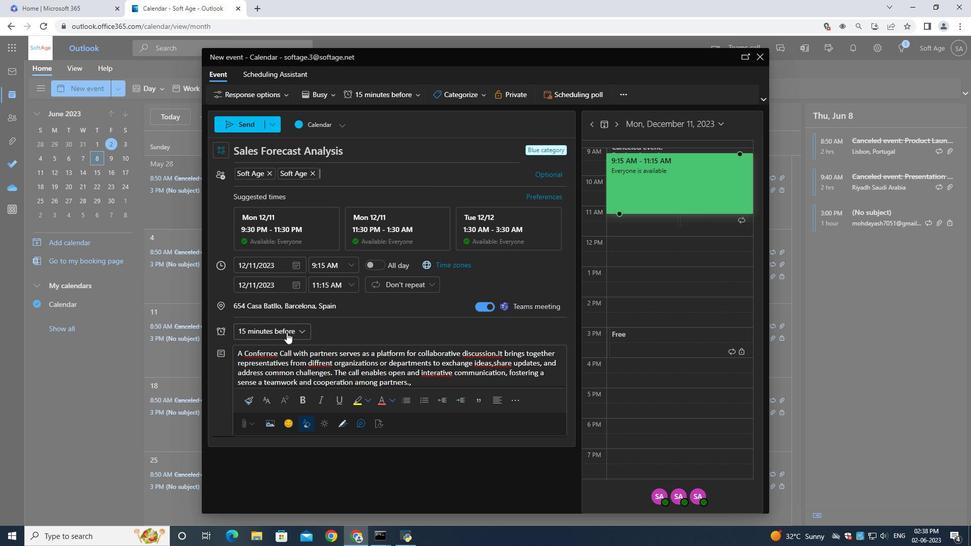 
Action: Mouse moved to (278, 327)
Screenshot: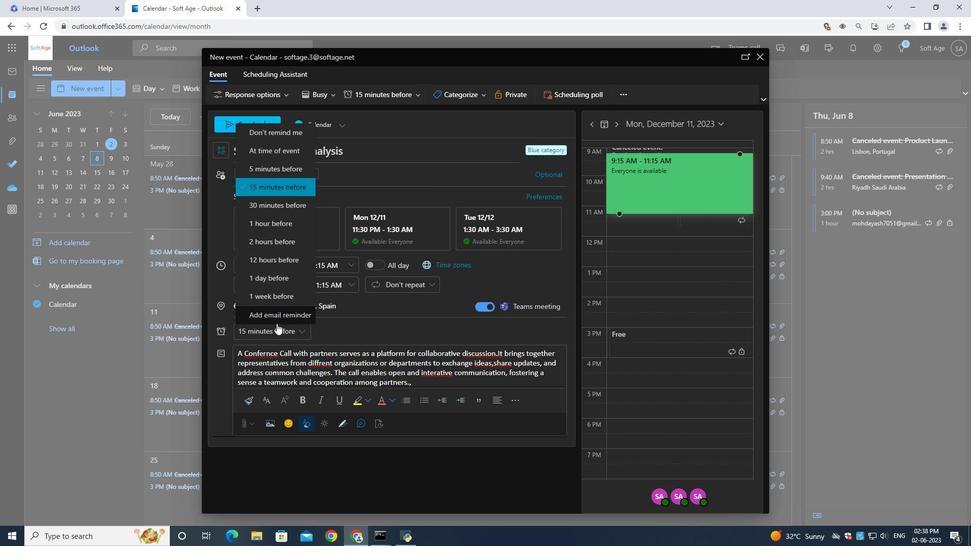 
Action: Mouse pressed left at (278, 327)
Screenshot: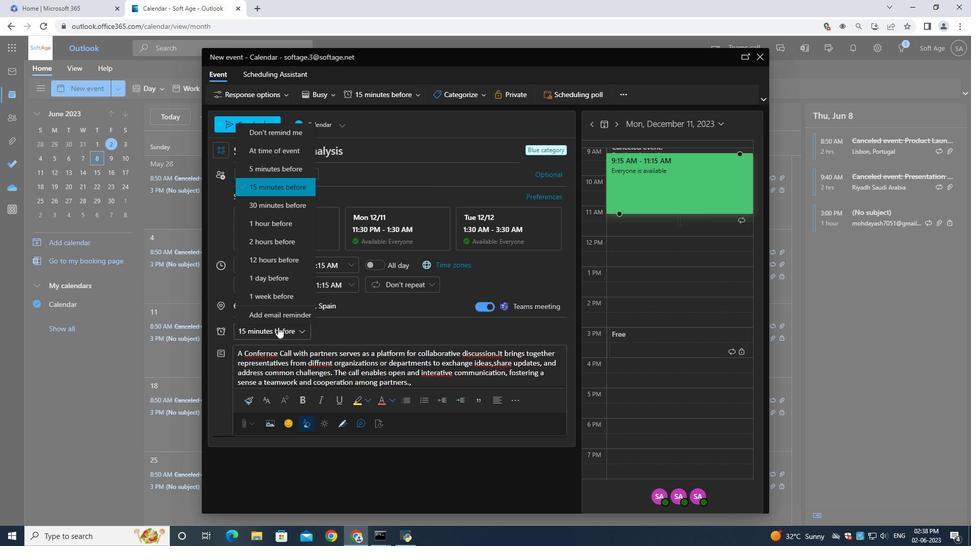 
Action: Mouse moved to (232, 125)
Screenshot: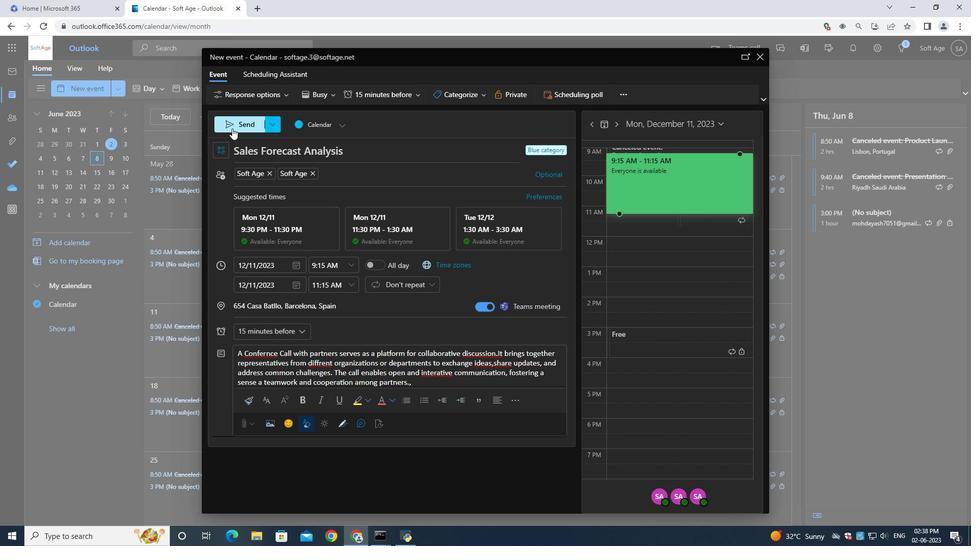 
Action: Mouse pressed left at (232, 125)
Screenshot: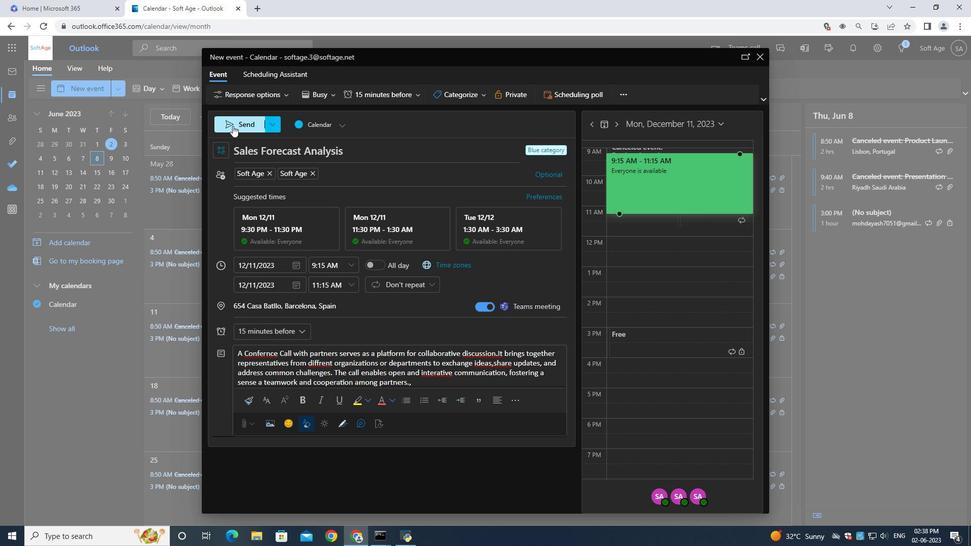 
Action: Mouse moved to (410, 199)
Screenshot: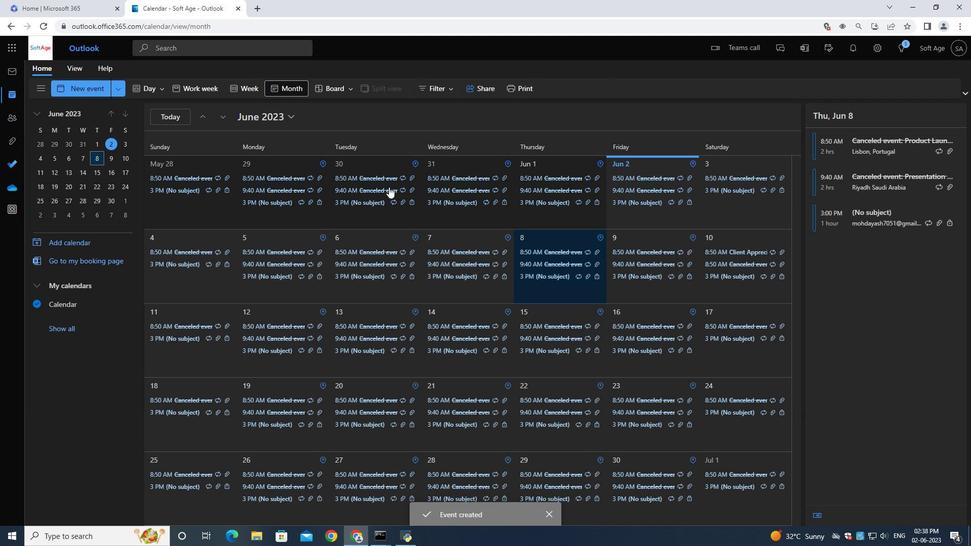 
